 Task: Create Card Compliance Assessment in Board Website Security to Workspace Enterprise Risk Management. Create Card Product Certification Review in Board Legal Documentation to Workspace Enterprise Risk Management. Create Card Cloud Migration Planning in Board Public Relations Crisis Communication Planning and Preparation to Workspace Enterprise Risk Management
Action: Mouse moved to (61, 395)
Screenshot: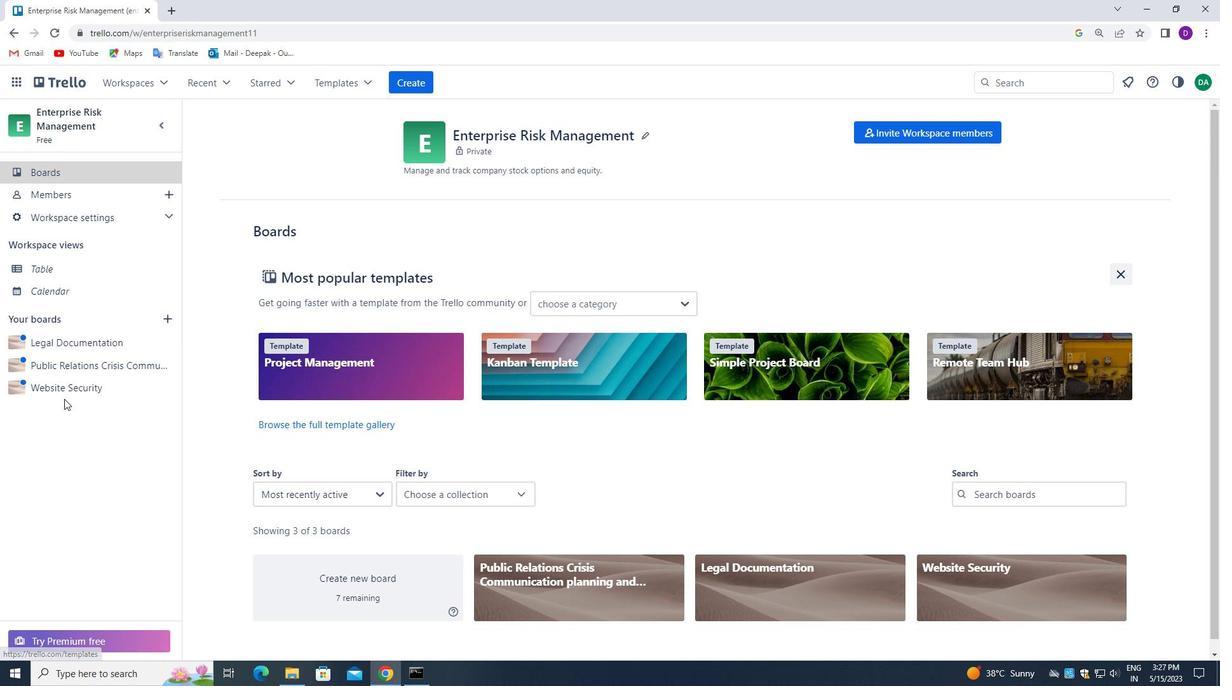 
Action: Mouse pressed left at (61, 395)
Screenshot: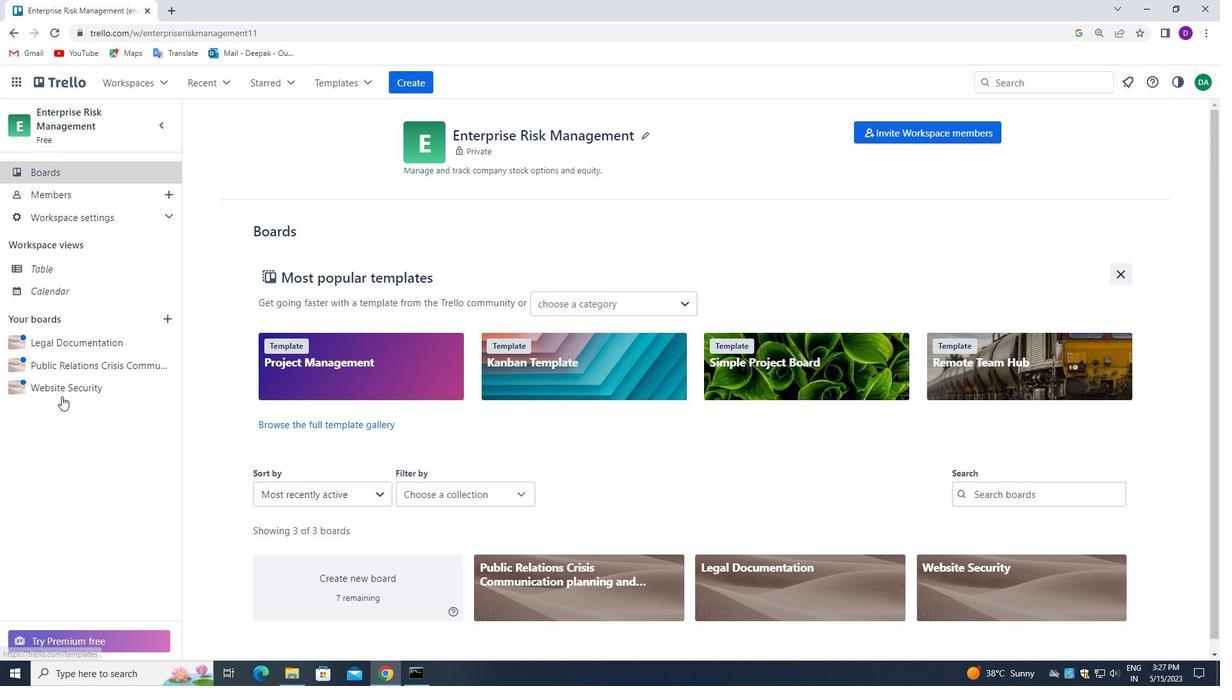 
Action: Mouse moved to (639, 194)
Screenshot: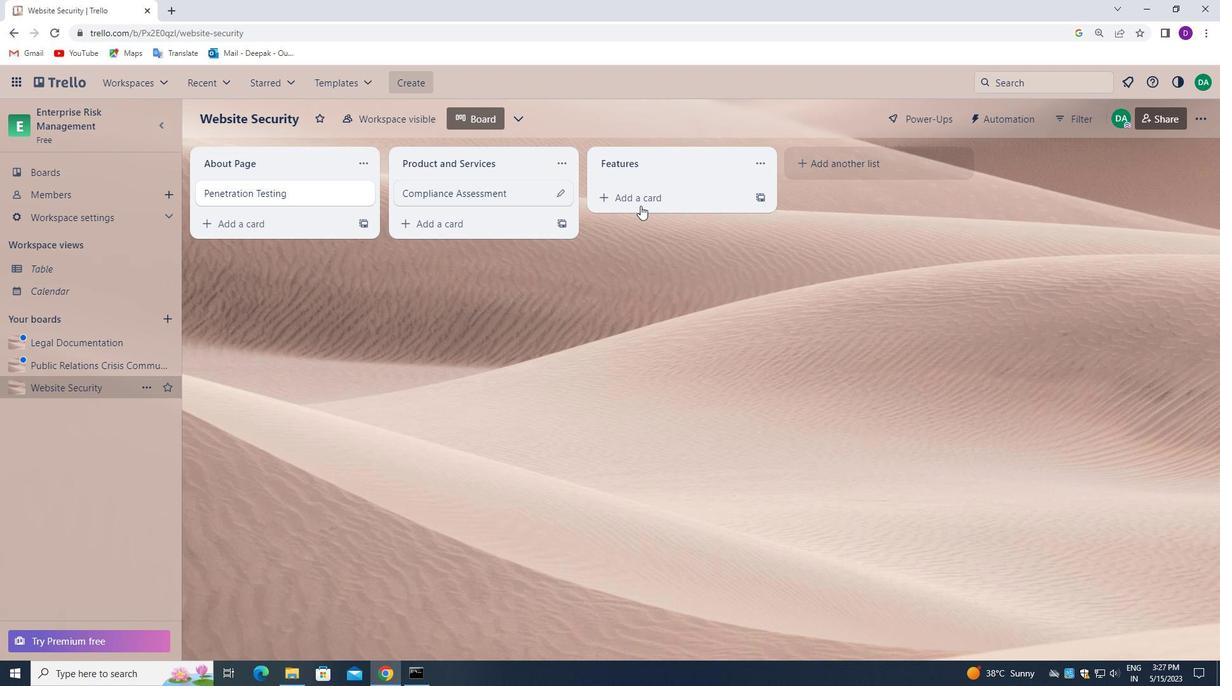 
Action: Mouse pressed left at (639, 194)
Screenshot: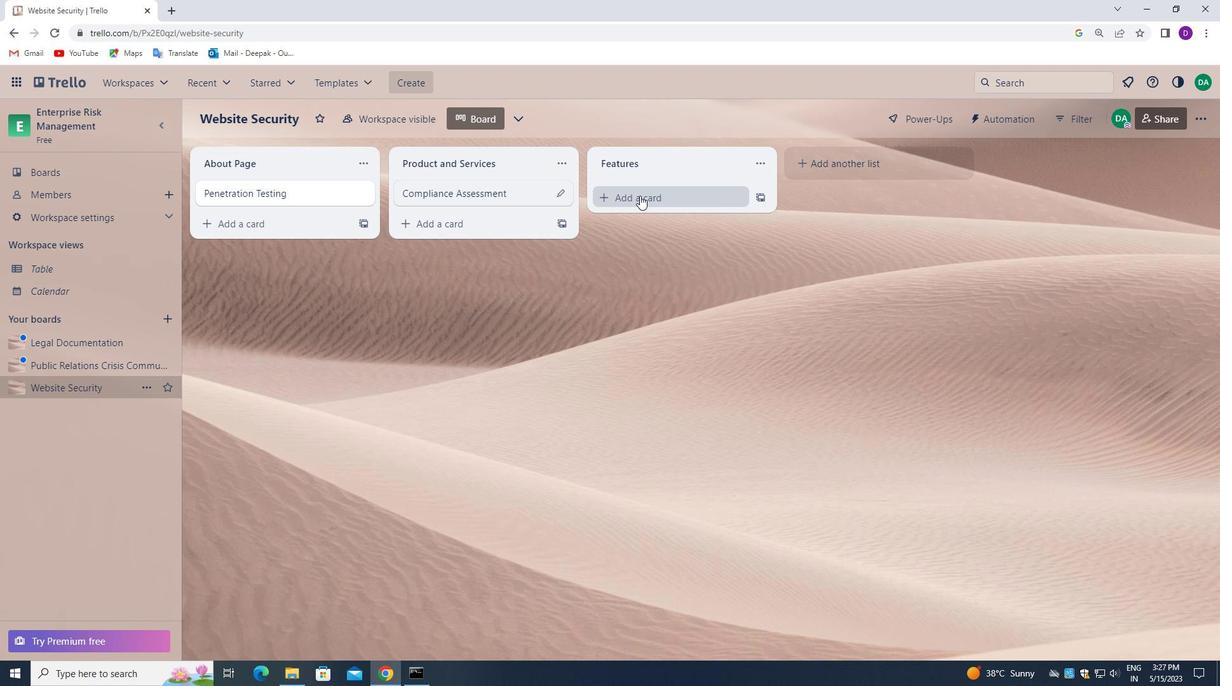 
Action: Mouse moved to (637, 198)
Screenshot: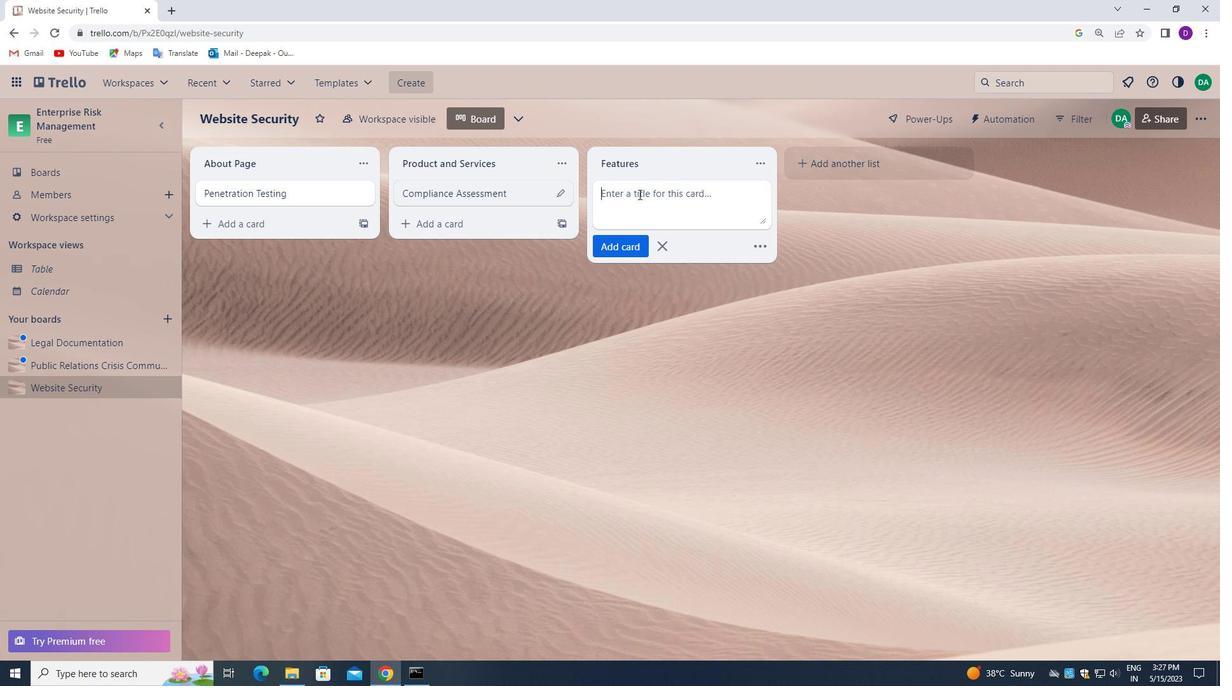 
Action: Mouse pressed left at (637, 198)
Screenshot: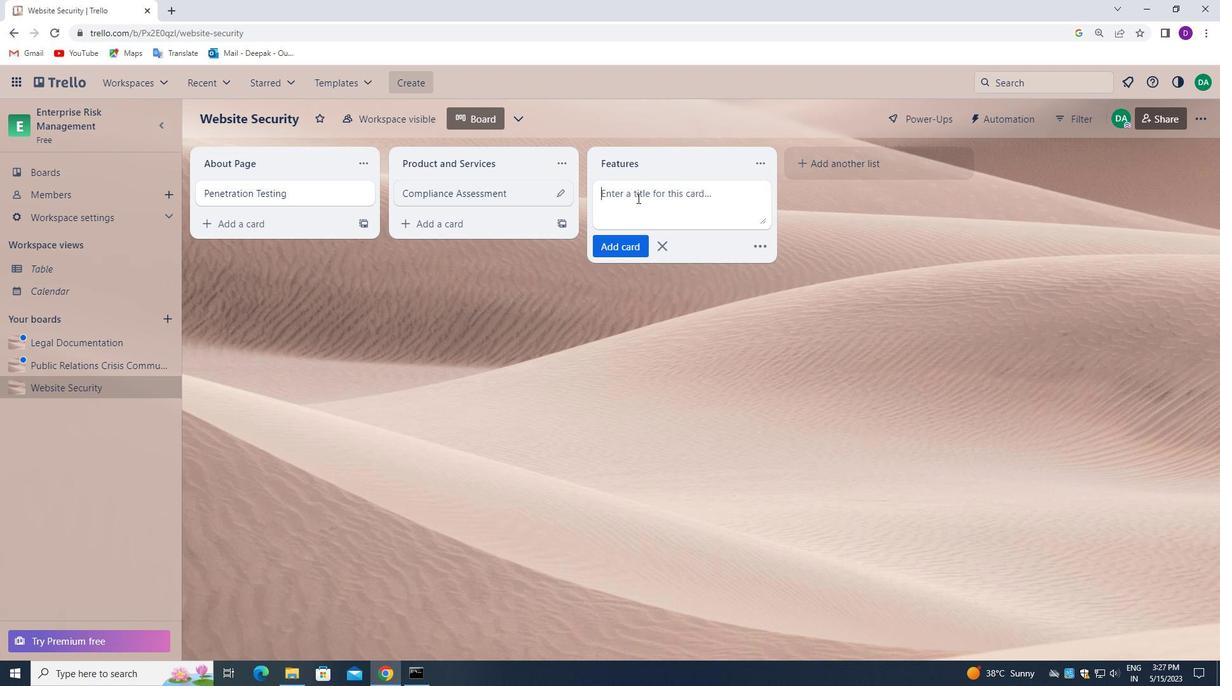 
Action: Mouse moved to (386, 385)
Screenshot: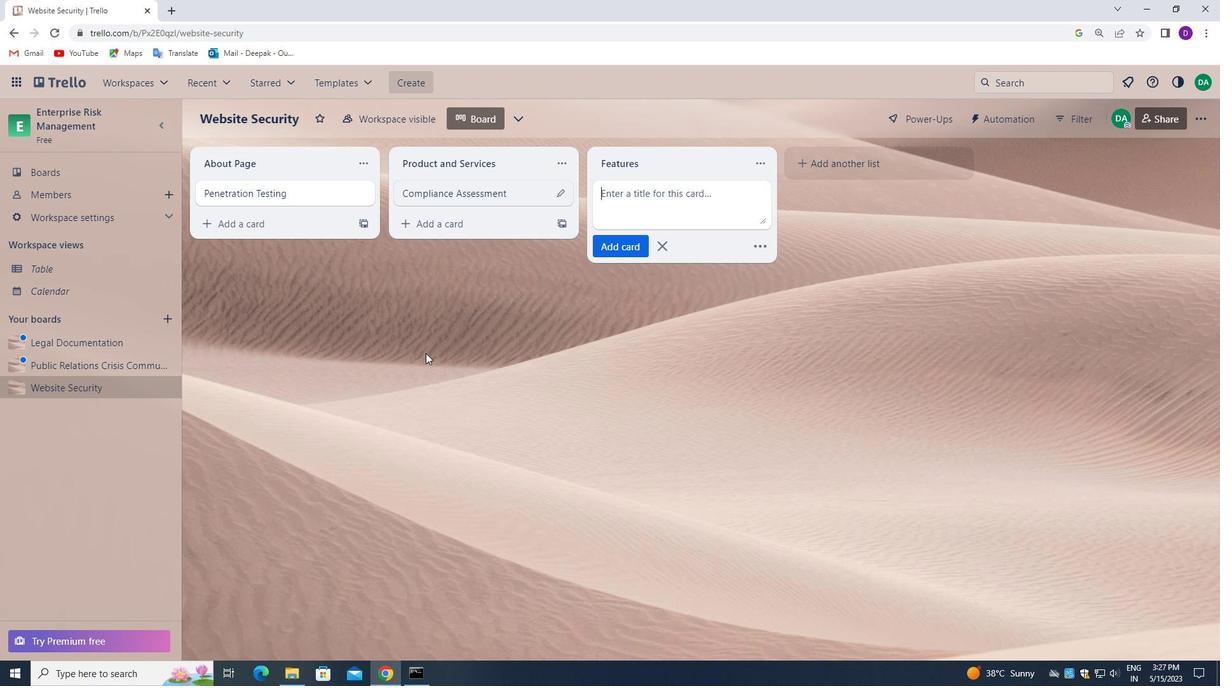 
Action: Key pressed <Key.shift_r>Compliance<Key.space><Key.shift_r>Assessment<Key.space><Key.enter>
Screenshot: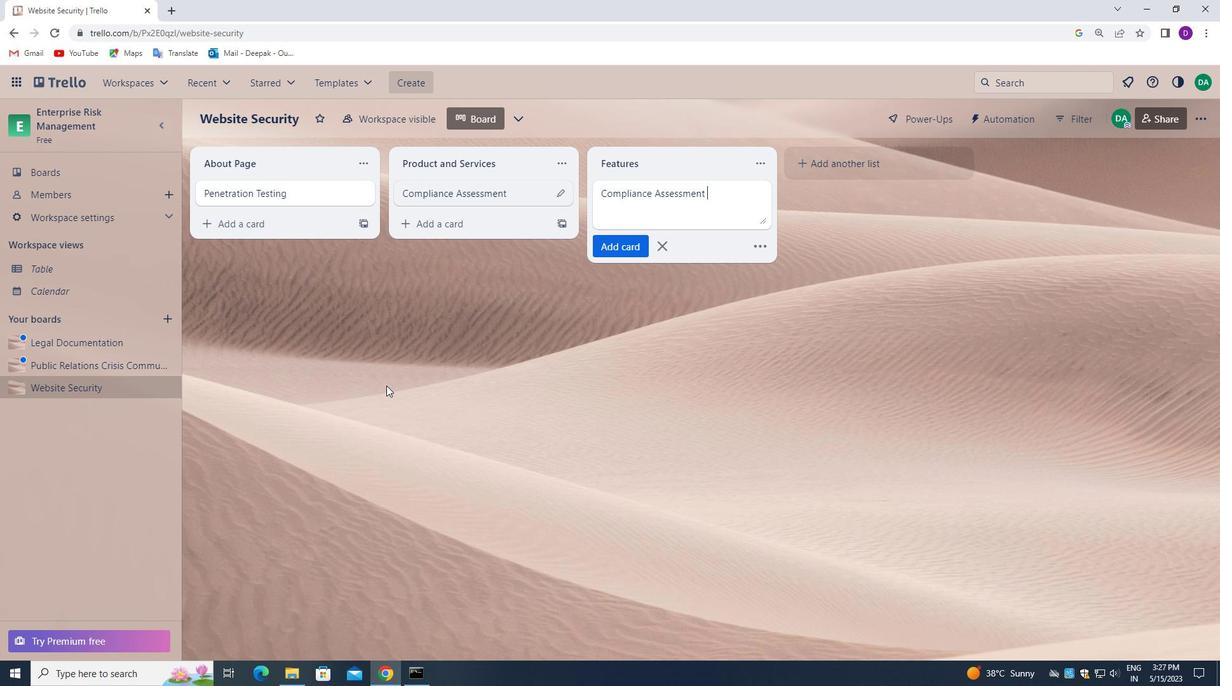 
Action: Mouse moved to (89, 349)
Screenshot: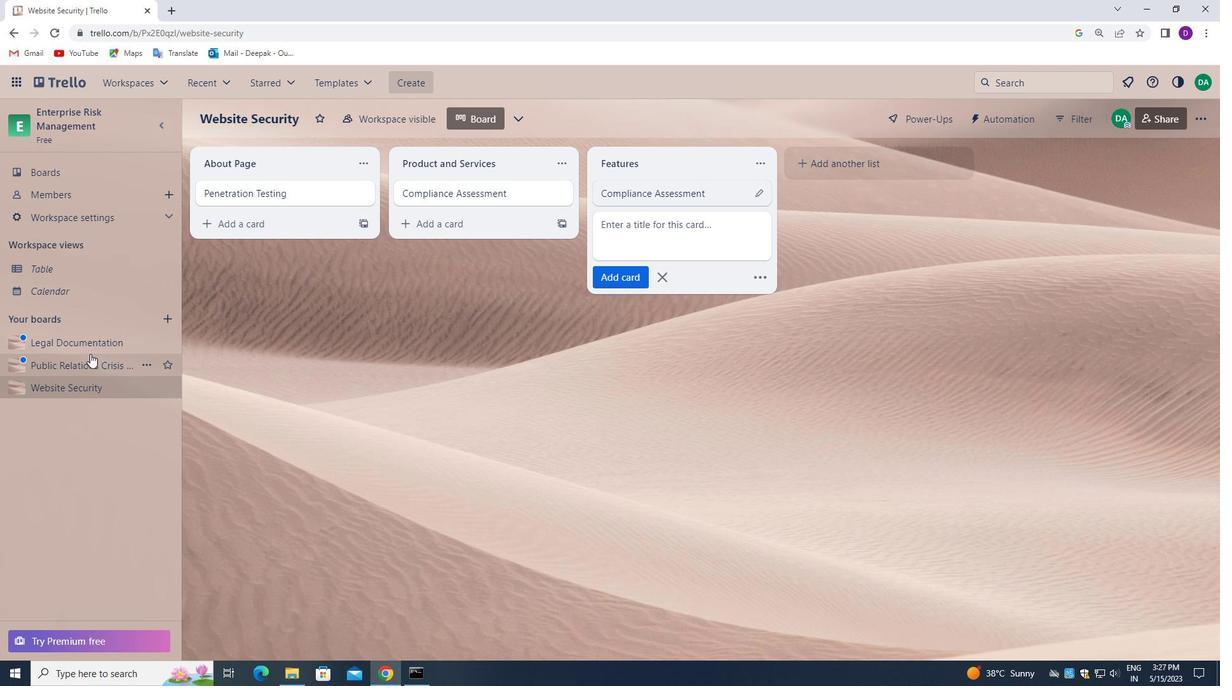 
Action: Mouse pressed left at (89, 349)
Screenshot: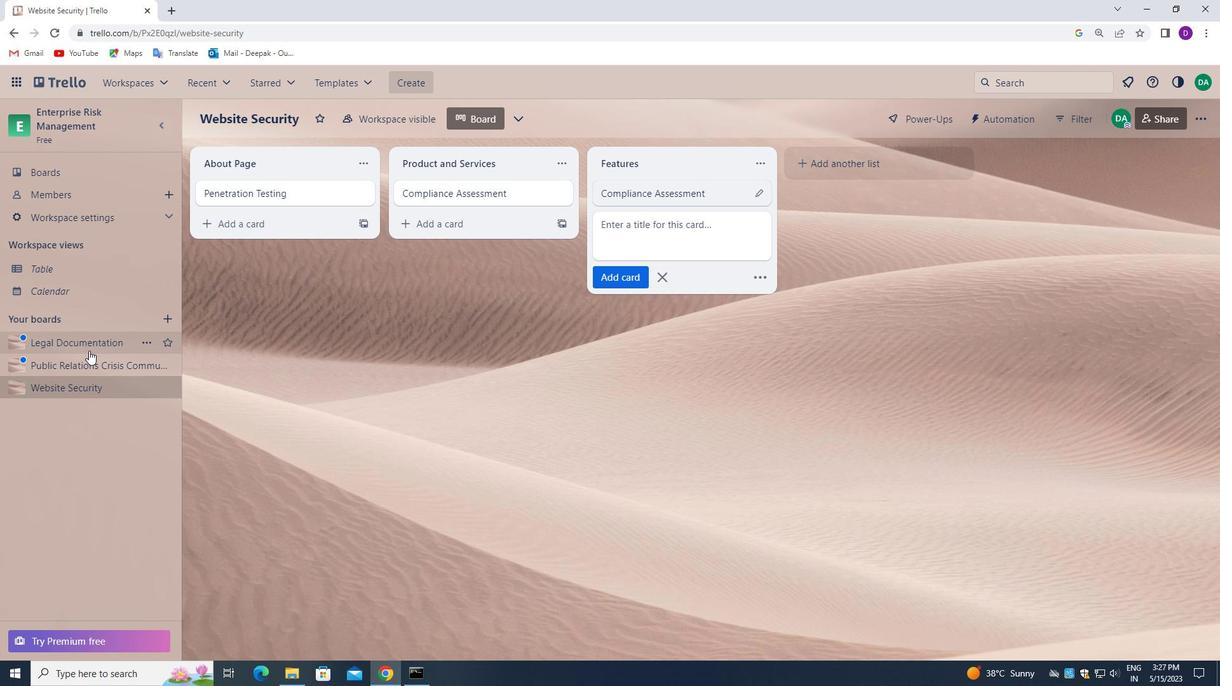 
Action: Mouse moved to (636, 193)
Screenshot: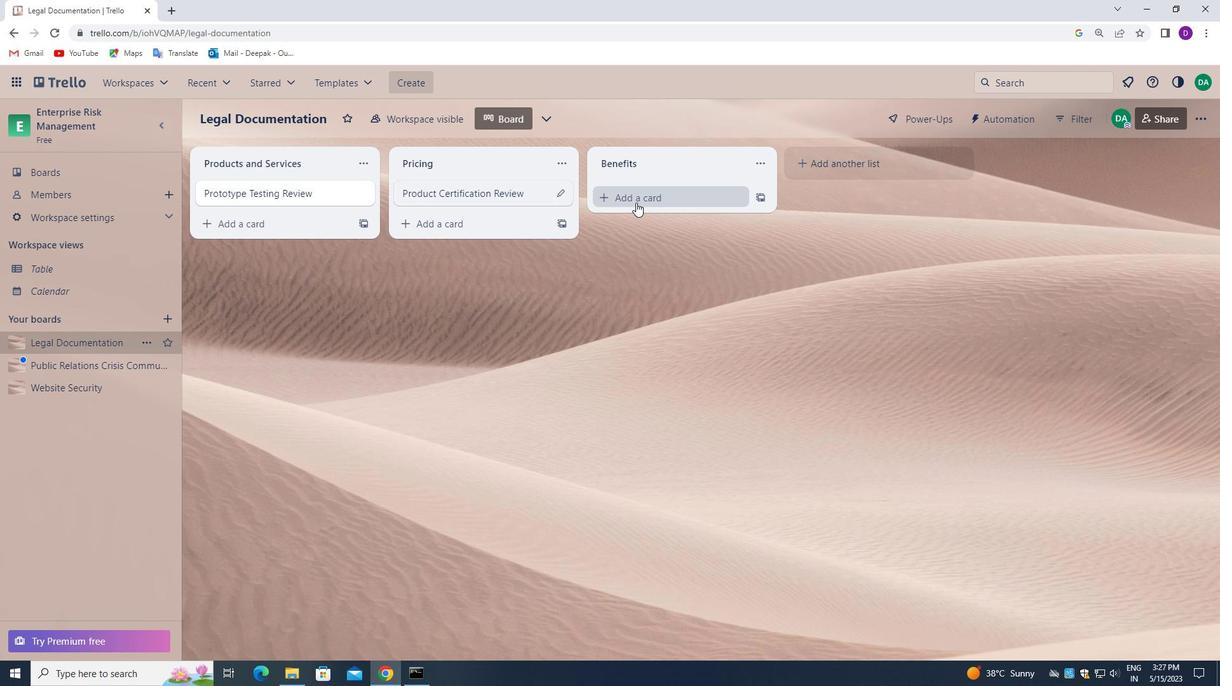 
Action: Mouse pressed left at (636, 193)
Screenshot: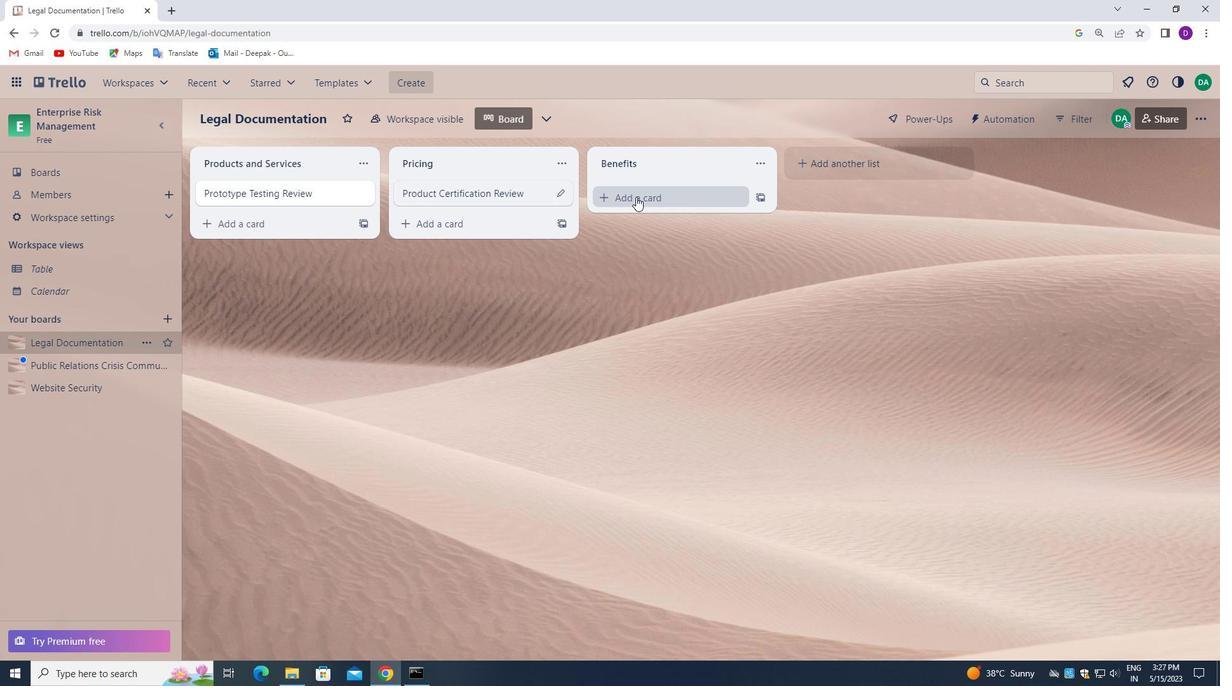
Action: Mouse pressed left at (636, 193)
Screenshot: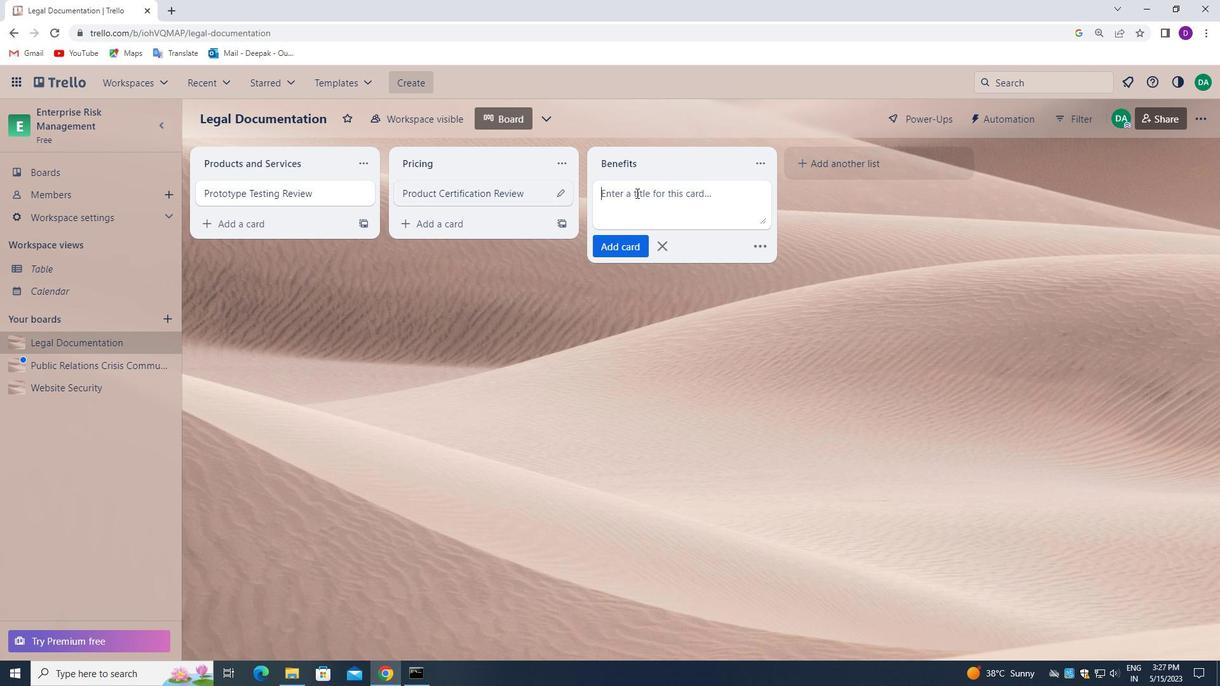 
Action: Mouse moved to (382, 474)
Screenshot: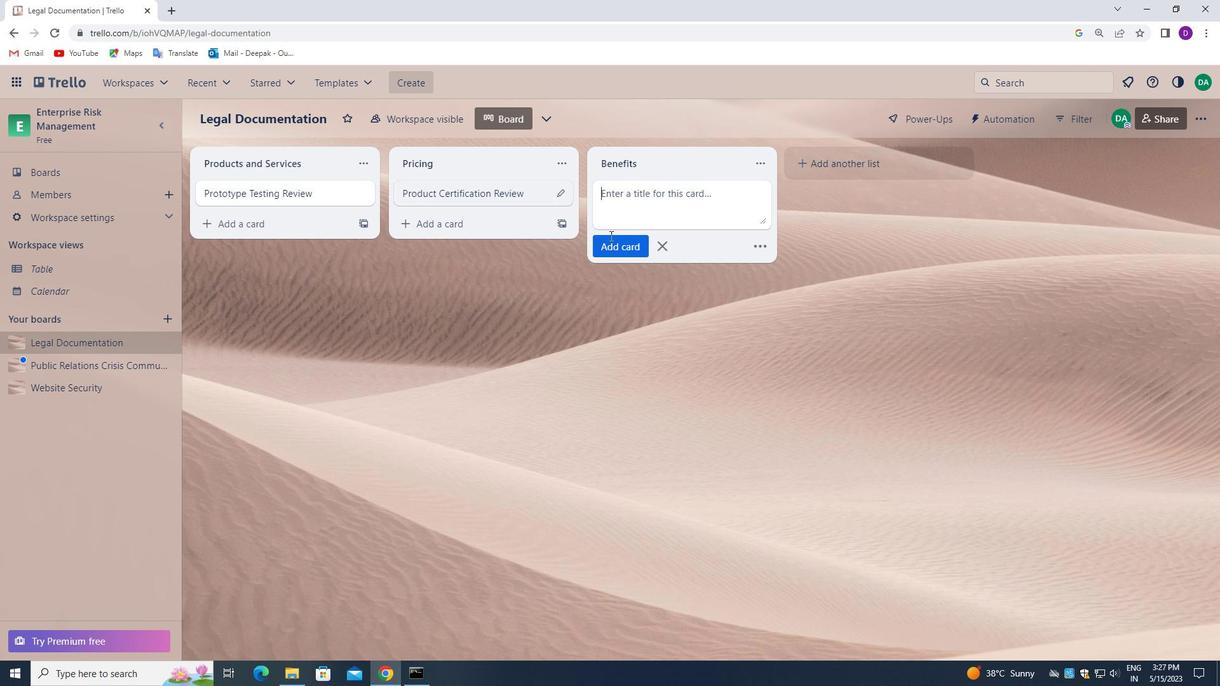
Action: Key pressed <Key.shift>PRODUCT<Key.space><Key.shift_r>CET<Key.backspace>RTIFICATION<Key.space><Key.shift_r>REVIEW<Key.enter>
Screenshot: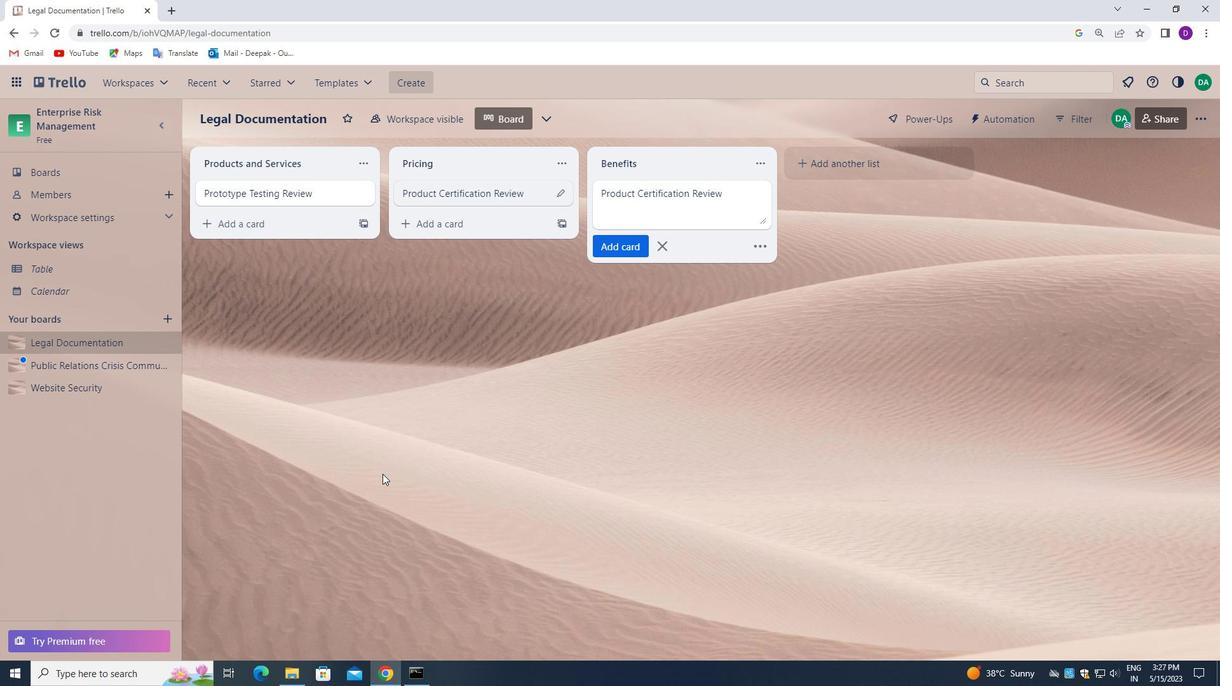 
Action: Mouse moved to (120, 366)
Screenshot: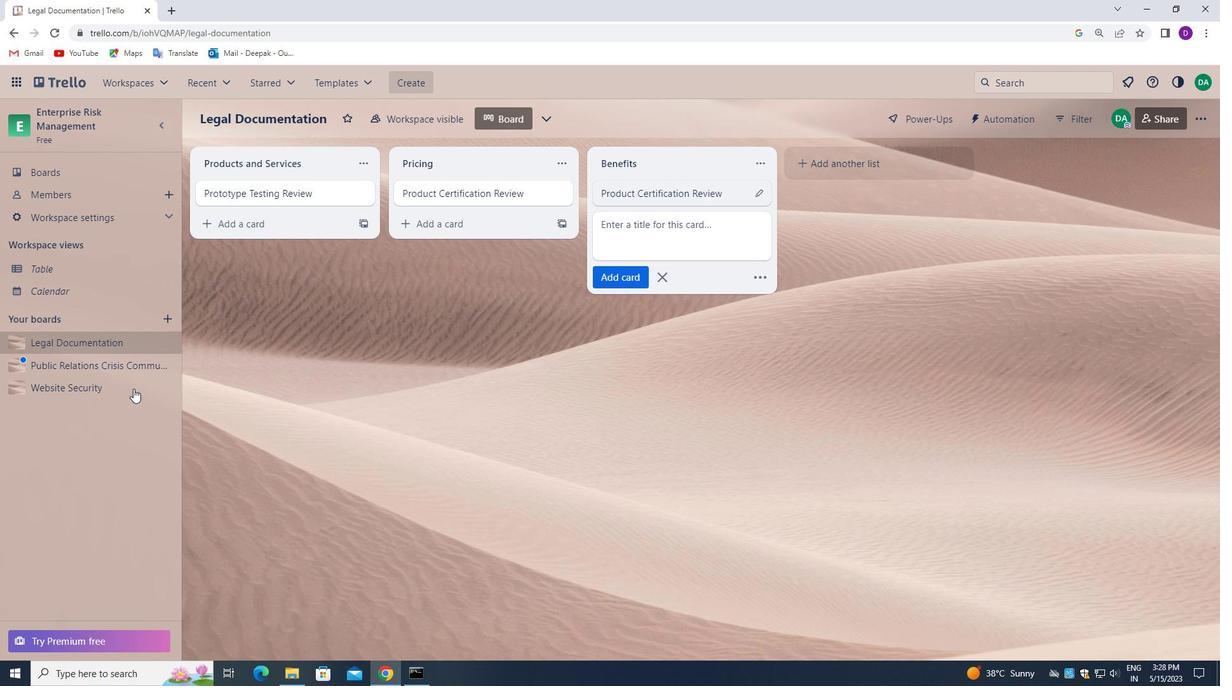 
Action: Mouse pressed left at (120, 366)
Screenshot: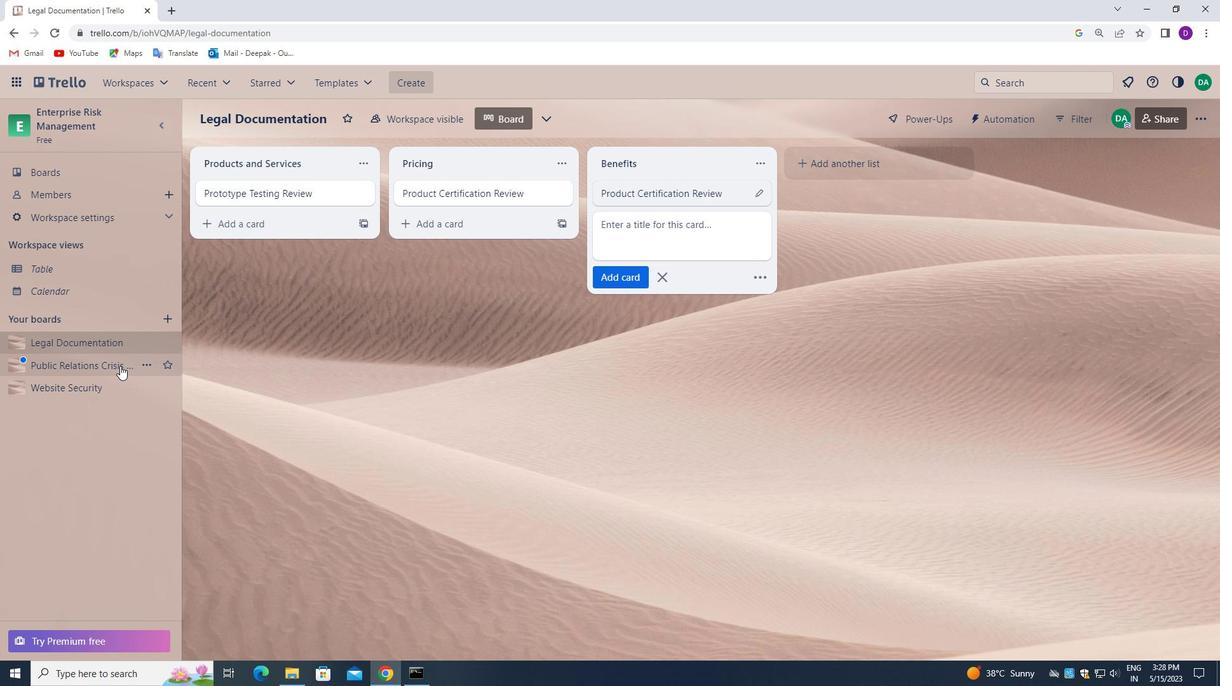 
Action: Mouse moved to (629, 197)
Screenshot: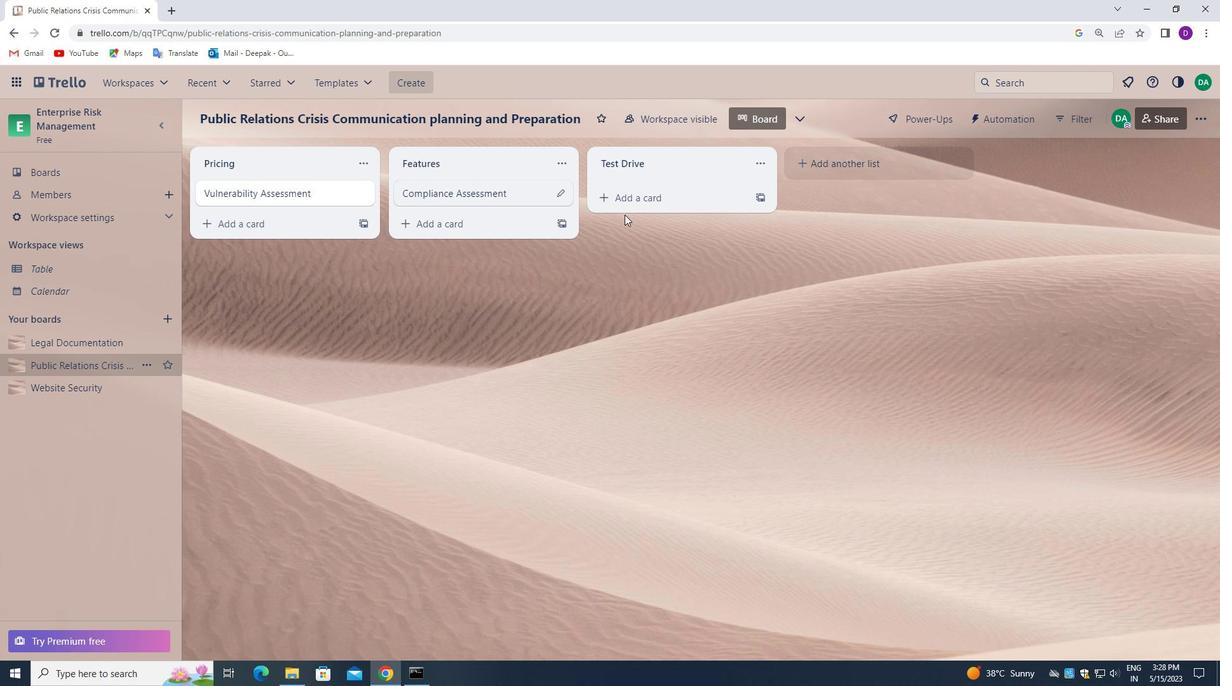
Action: Mouse pressed left at (629, 197)
Screenshot: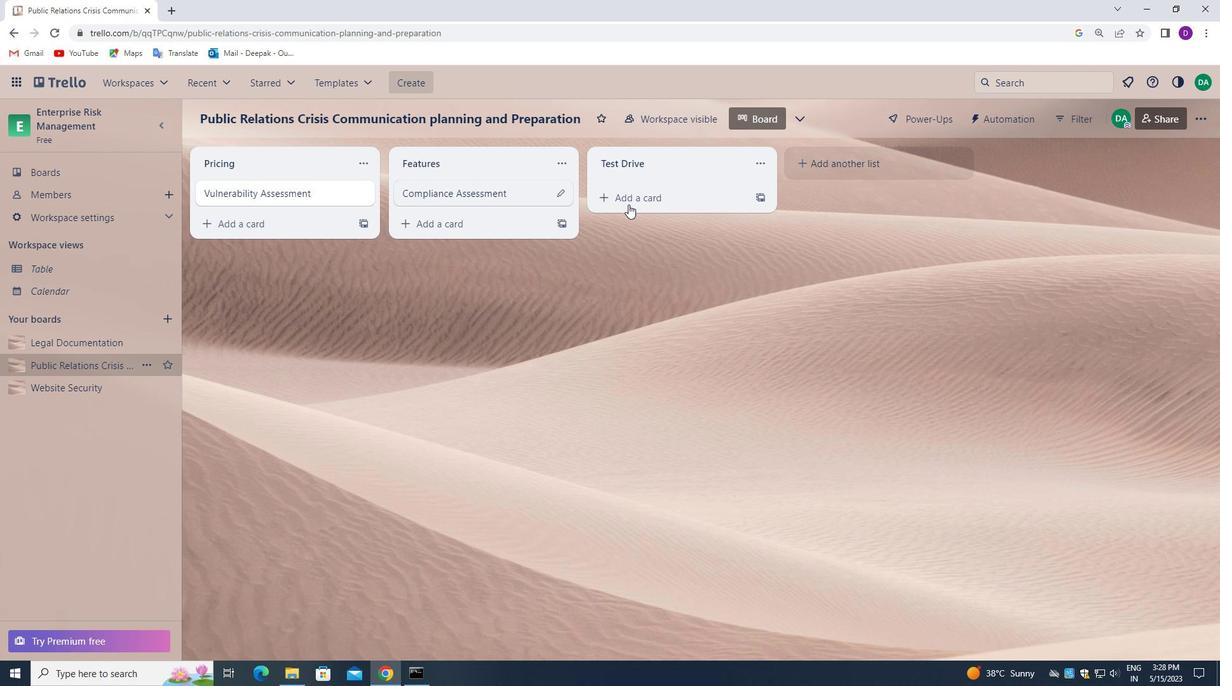 
Action: Mouse pressed left at (629, 197)
Screenshot: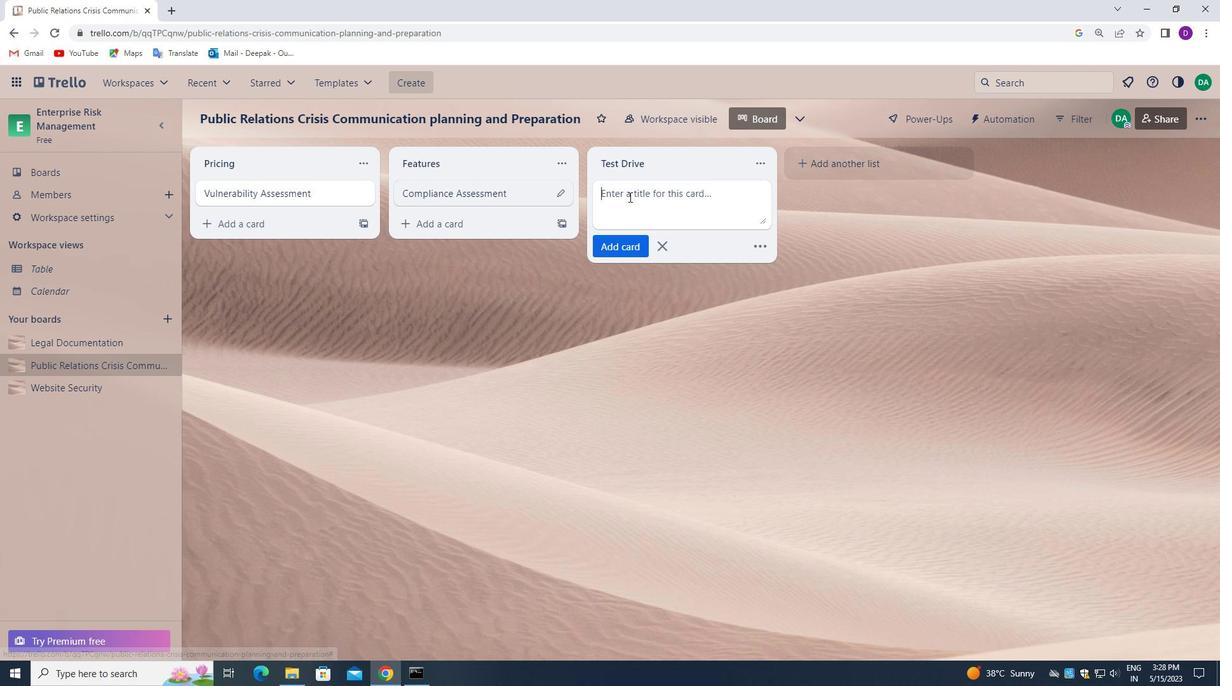 
Action: Mouse moved to (504, 513)
Screenshot: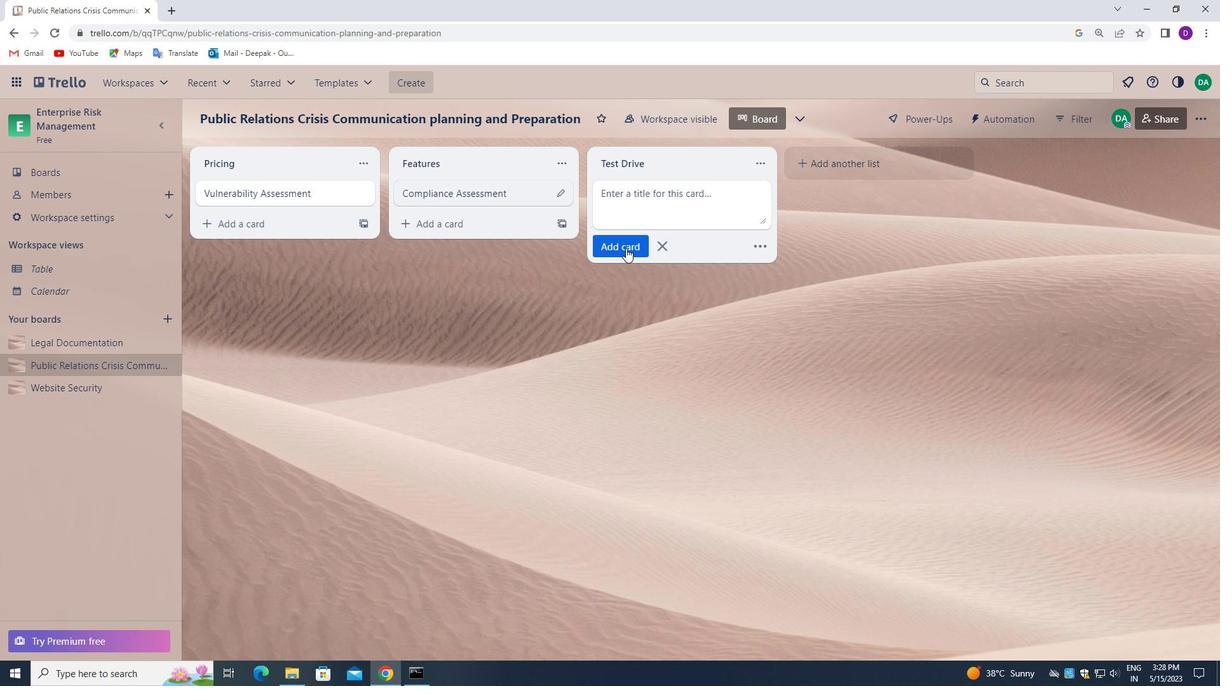 
Action: Key pressed <Key.shift_r>CLOUD<Key.space><Key.shift>MIF<Key.backspace>GRATION
Screenshot: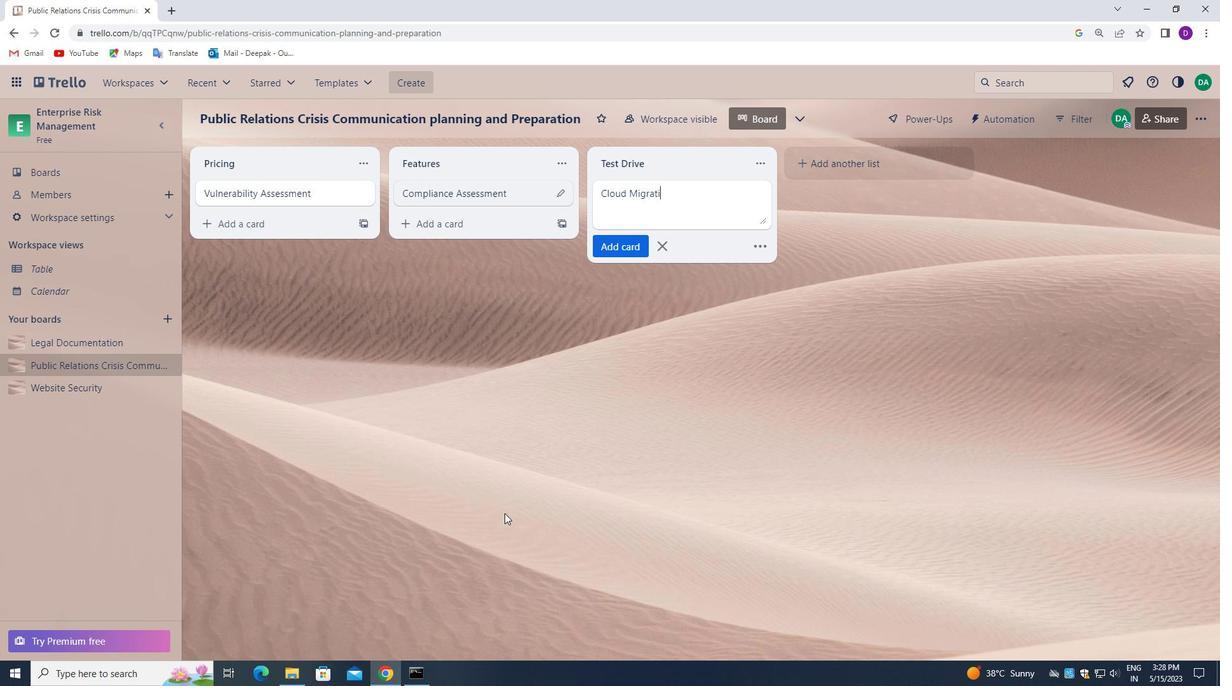 
Action: Mouse moved to (625, 254)
Screenshot: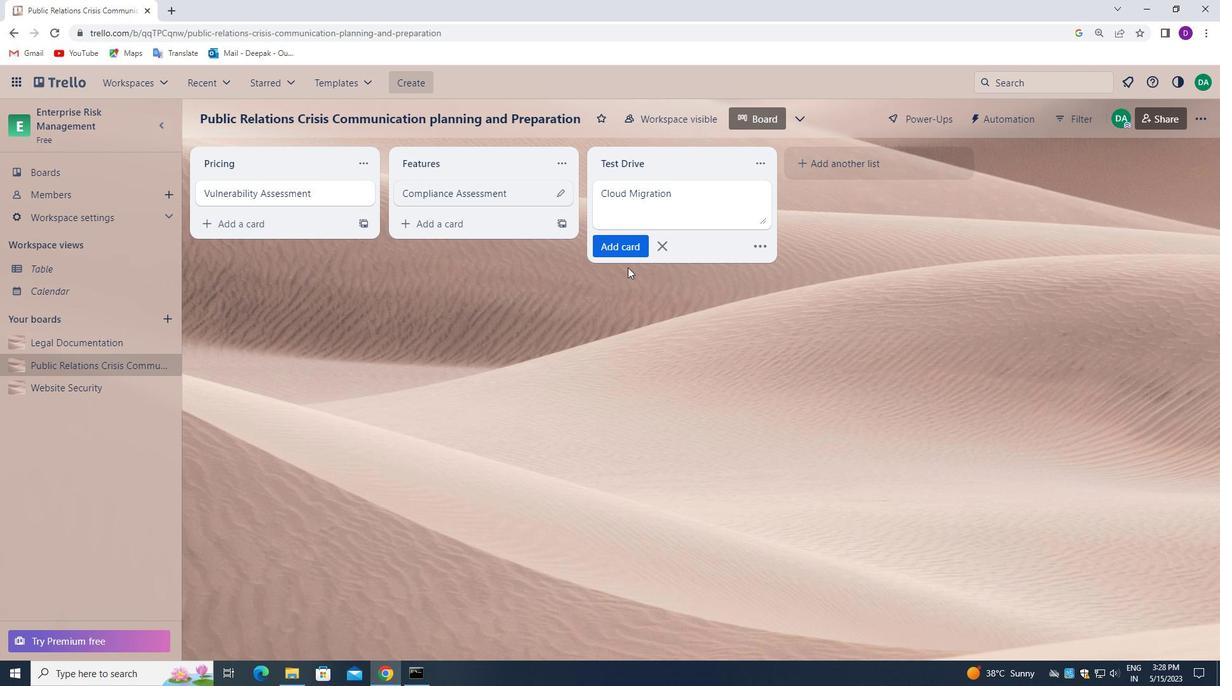 
Action: Mouse pressed left at (625, 254)
Screenshot: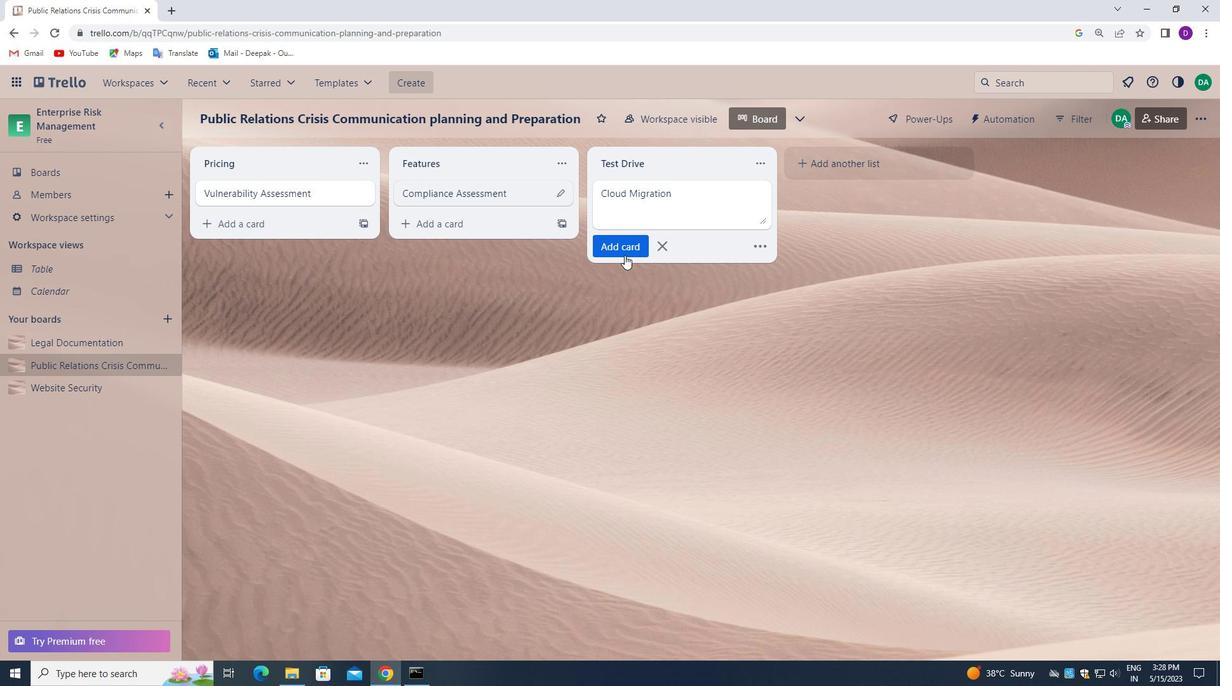 
Action: Mouse moved to (533, 261)
Screenshot: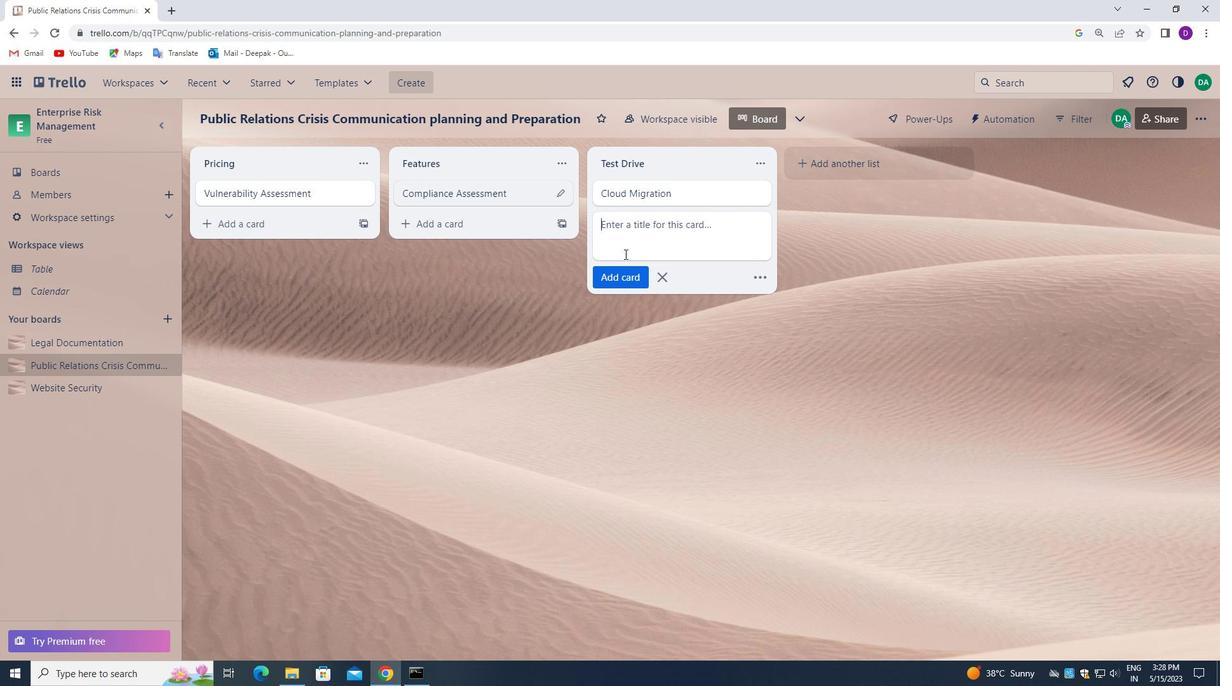 
Action: Mouse pressed left at (533, 261)
Screenshot: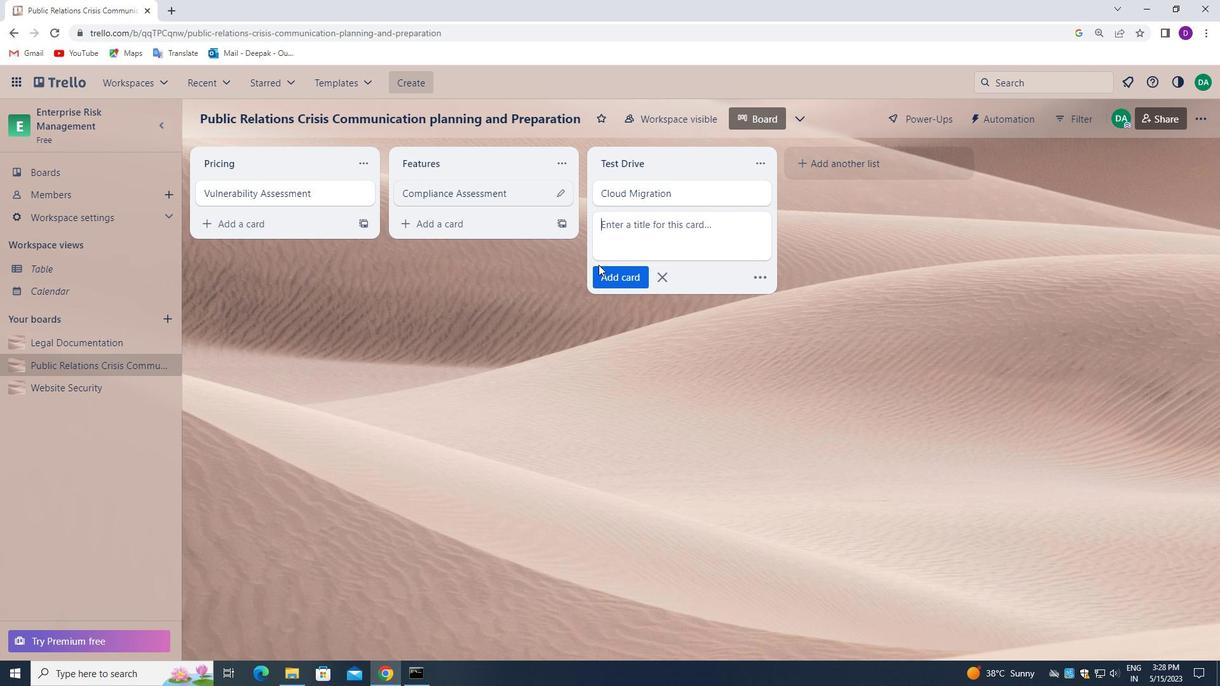 
Action: Mouse moved to (621, 319)
Screenshot: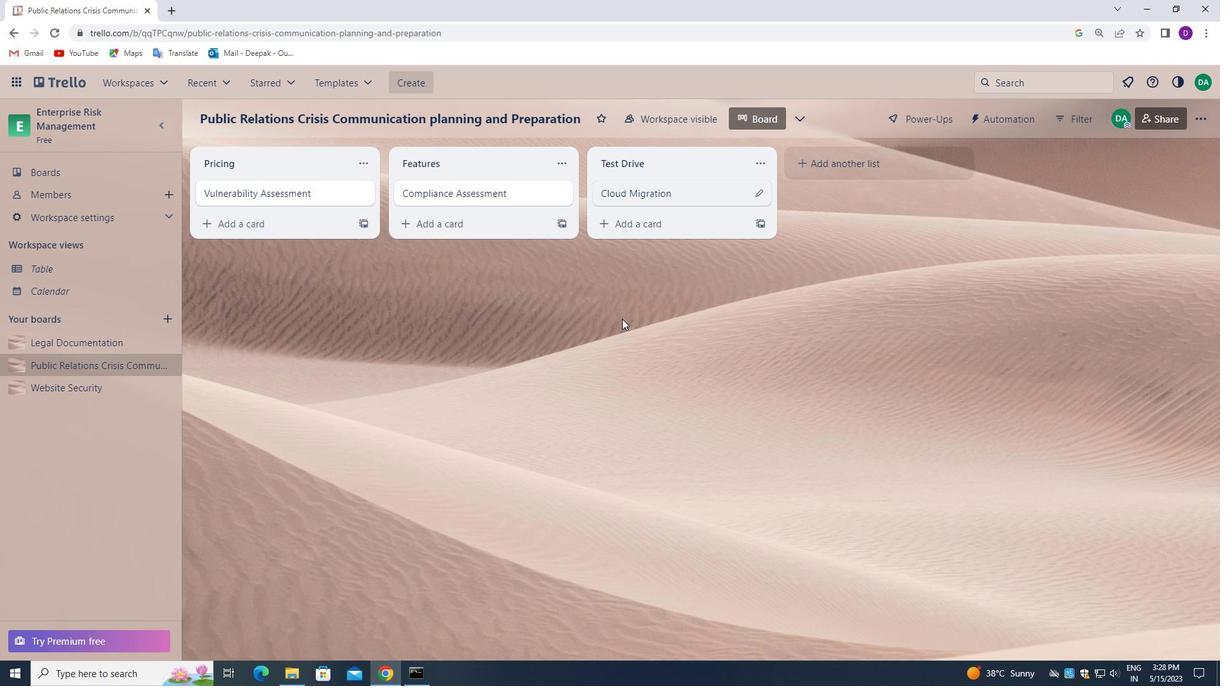 
Action: Mouse scrolled (621, 318) with delta (0, 0)
Screenshot: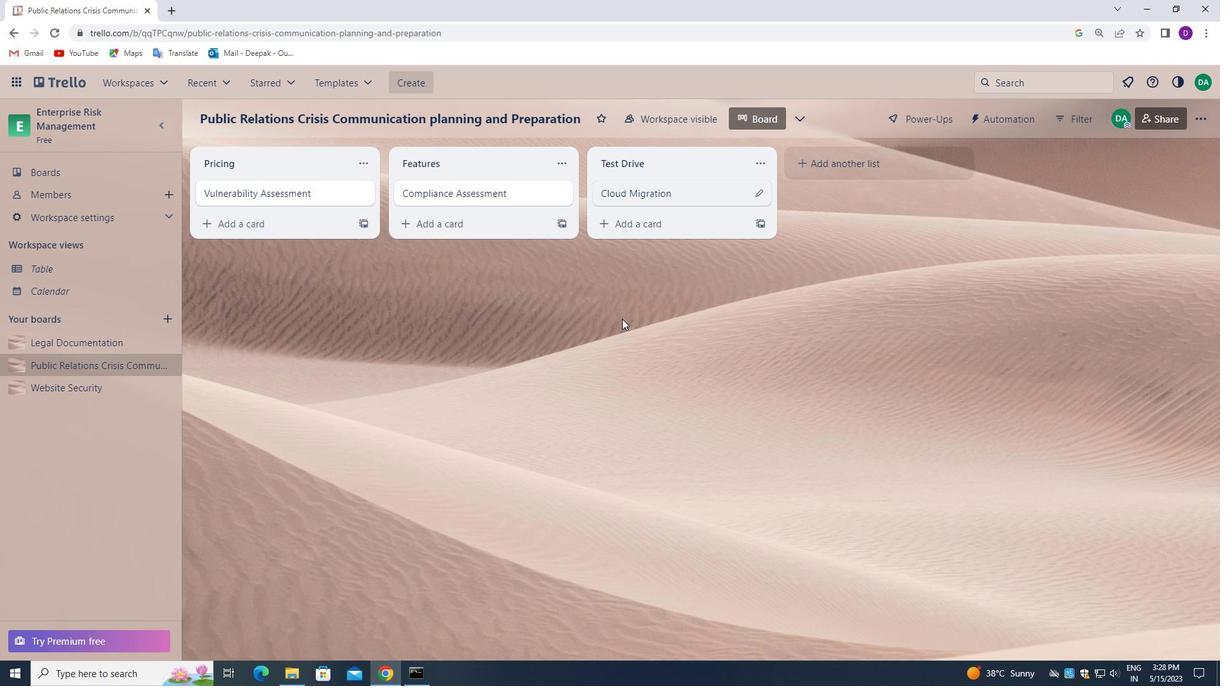 
Action: Mouse moved to (617, 317)
Screenshot: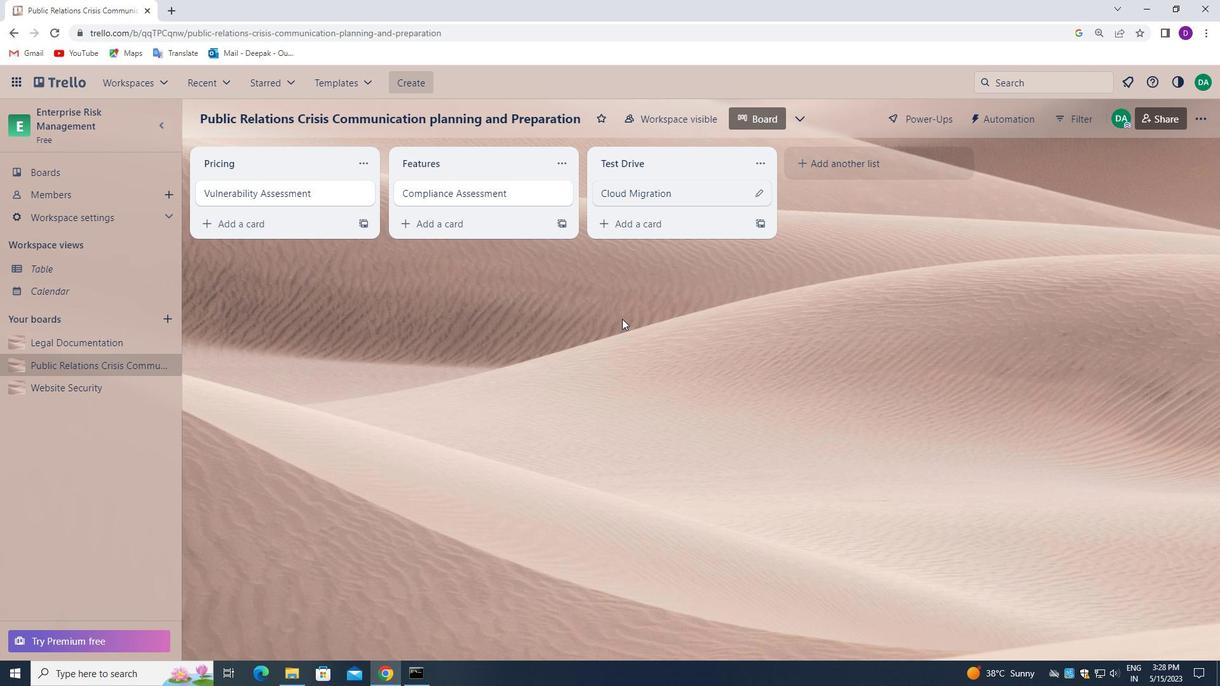 
Action: Mouse scrolled (617, 316) with delta (0, 0)
Screenshot: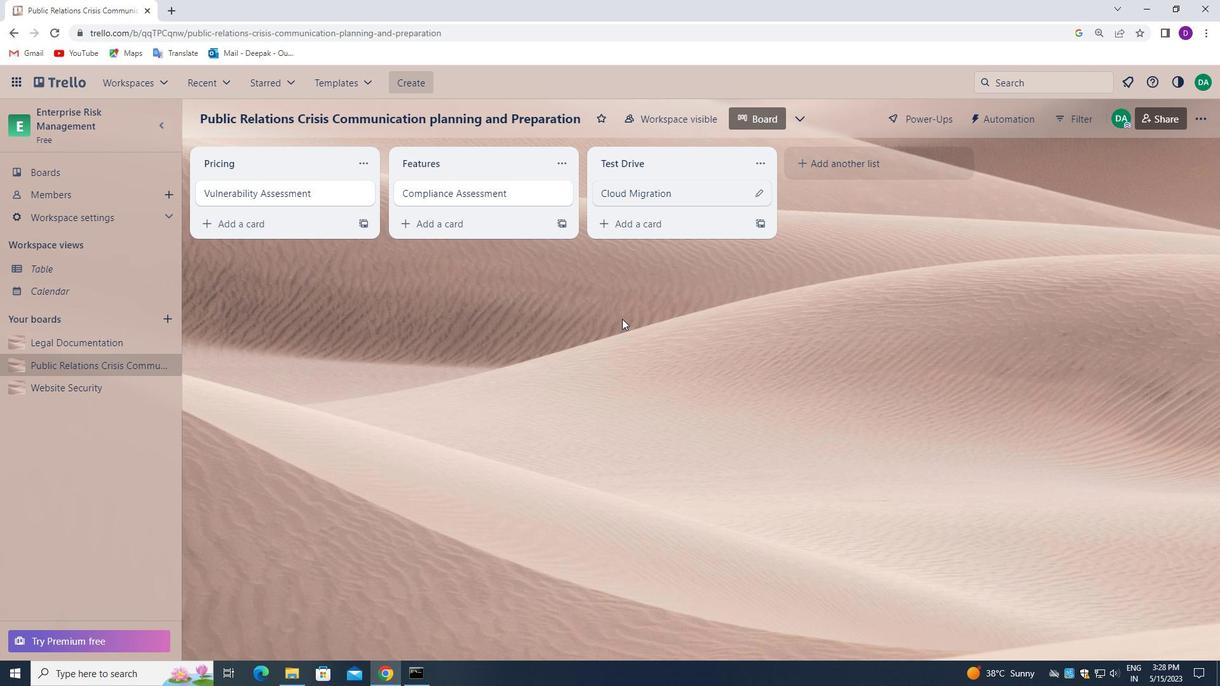 
Action: Mouse moved to (614, 316)
Screenshot: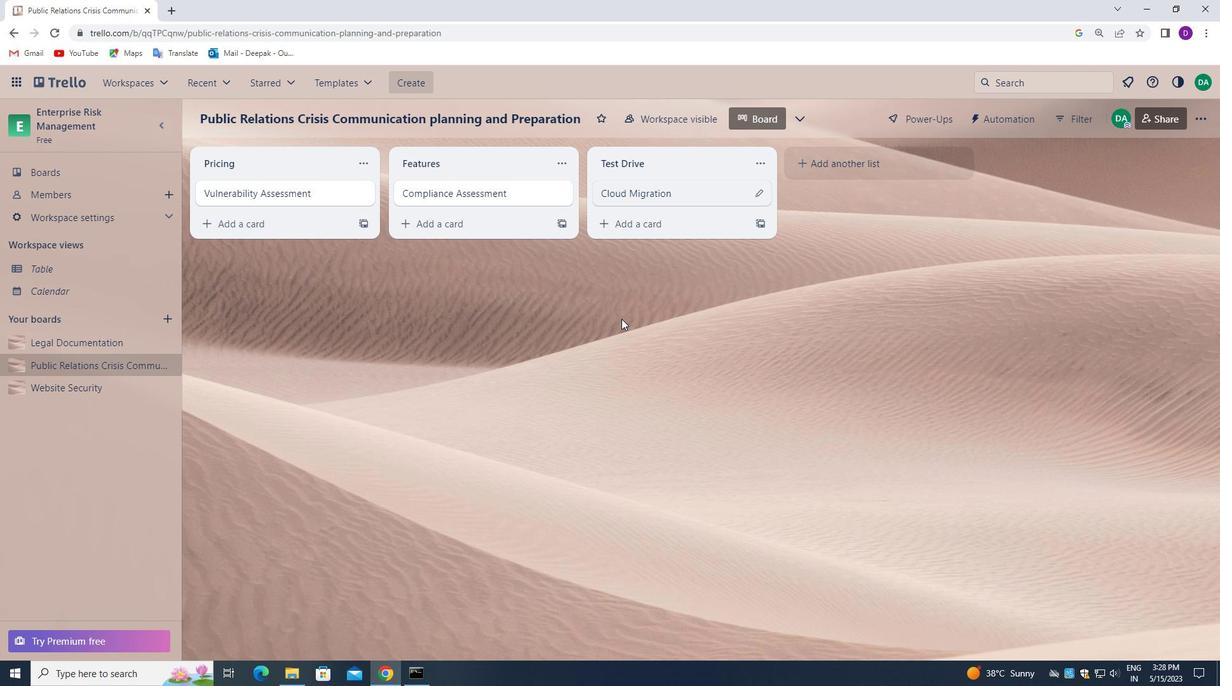 
Action: Mouse scrolled (614, 316) with delta (0, 0)
Screenshot: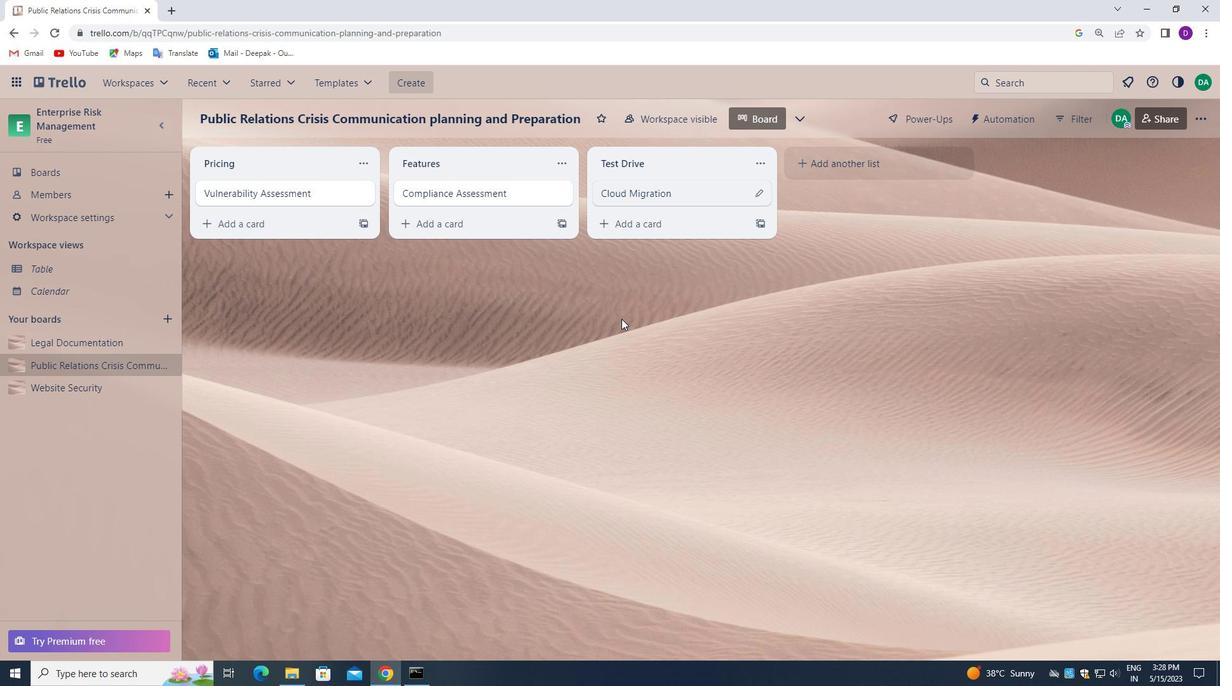 
Action: Mouse scrolled (614, 317) with delta (0, 0)
Screenshot: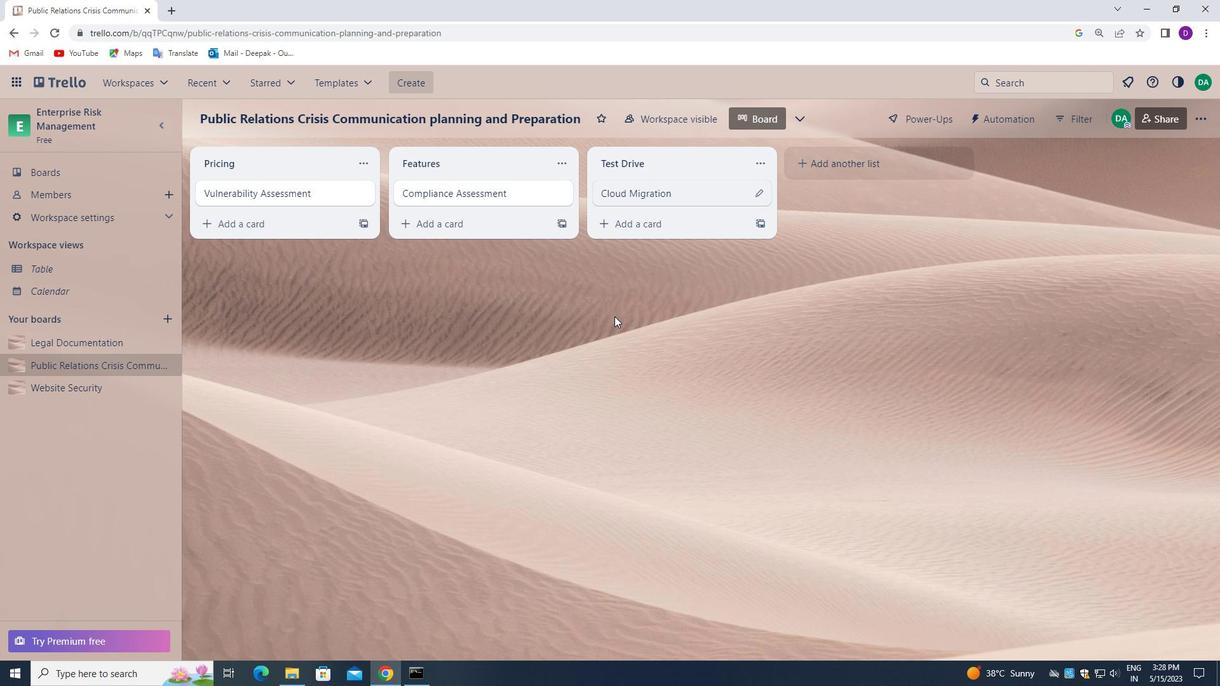 
Action: Mouse scrolled (614, 317) with delta (0, 0)
Screenshot: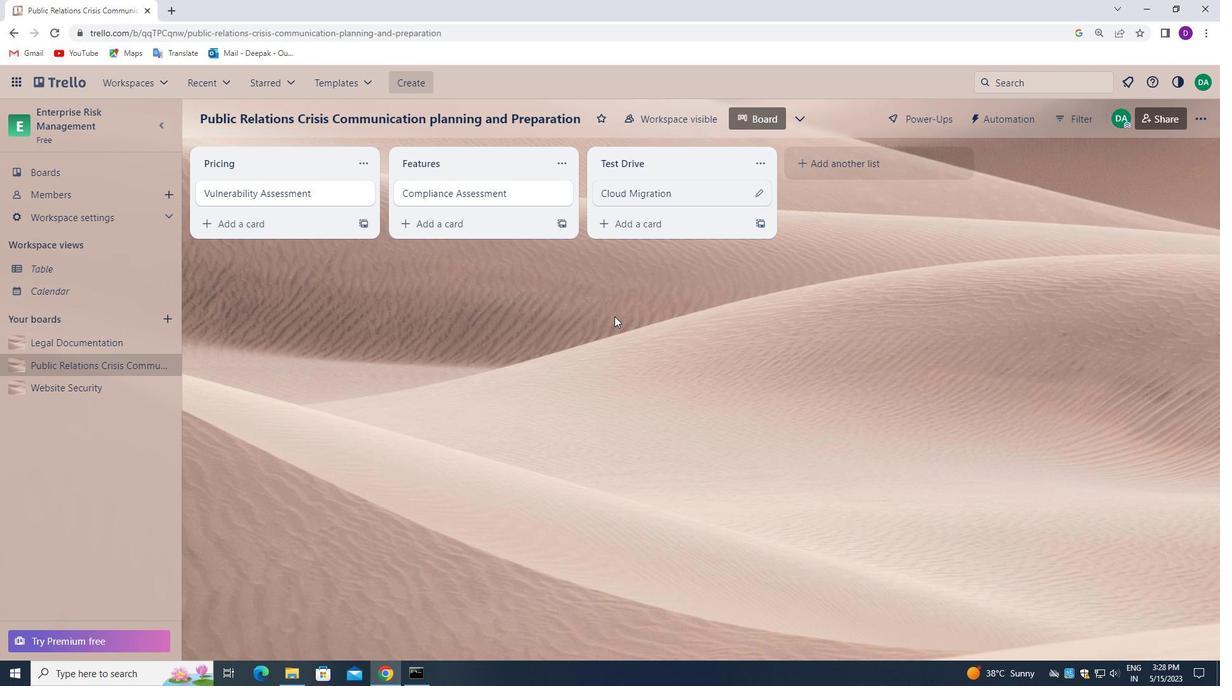 
Action: Mouse scrolled (614, 317) with delta (0, 0)
Screenshot: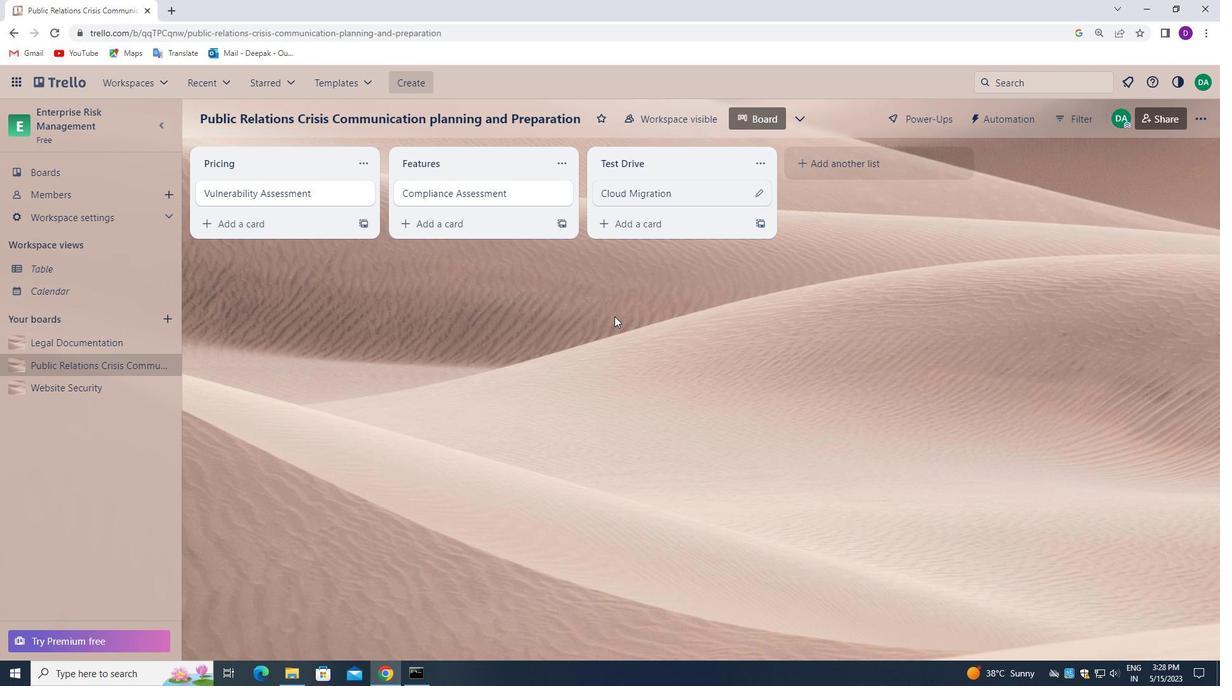 
Action: Mouse scrolled (614, 317) with delta (0, 0)
Screenshot: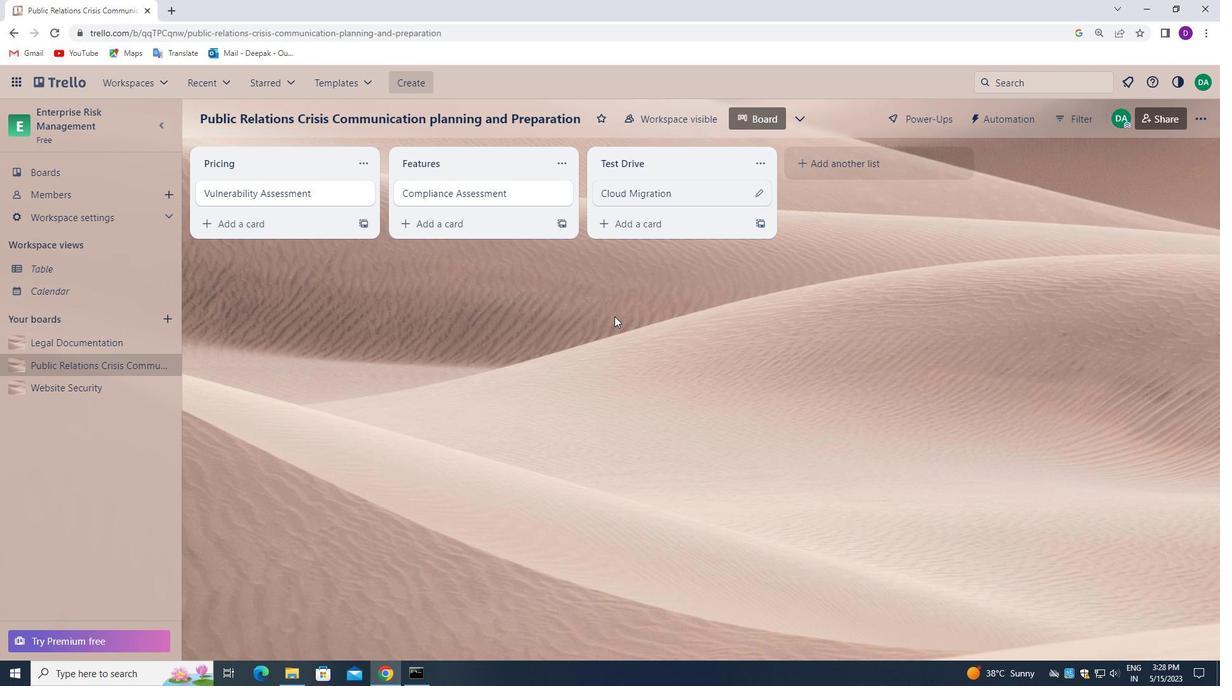 
Action: Mouse moved to (71, 173)
Screenshot: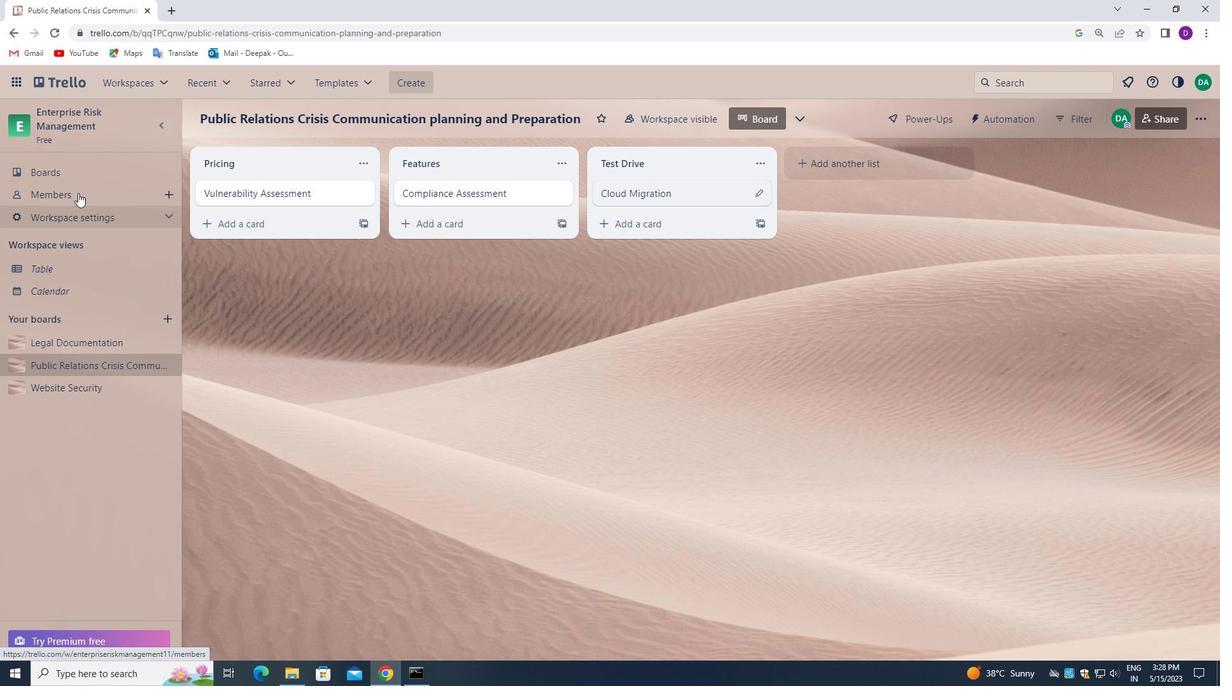 
Action: Mouse pressed left at (71, 173)
Screenshot: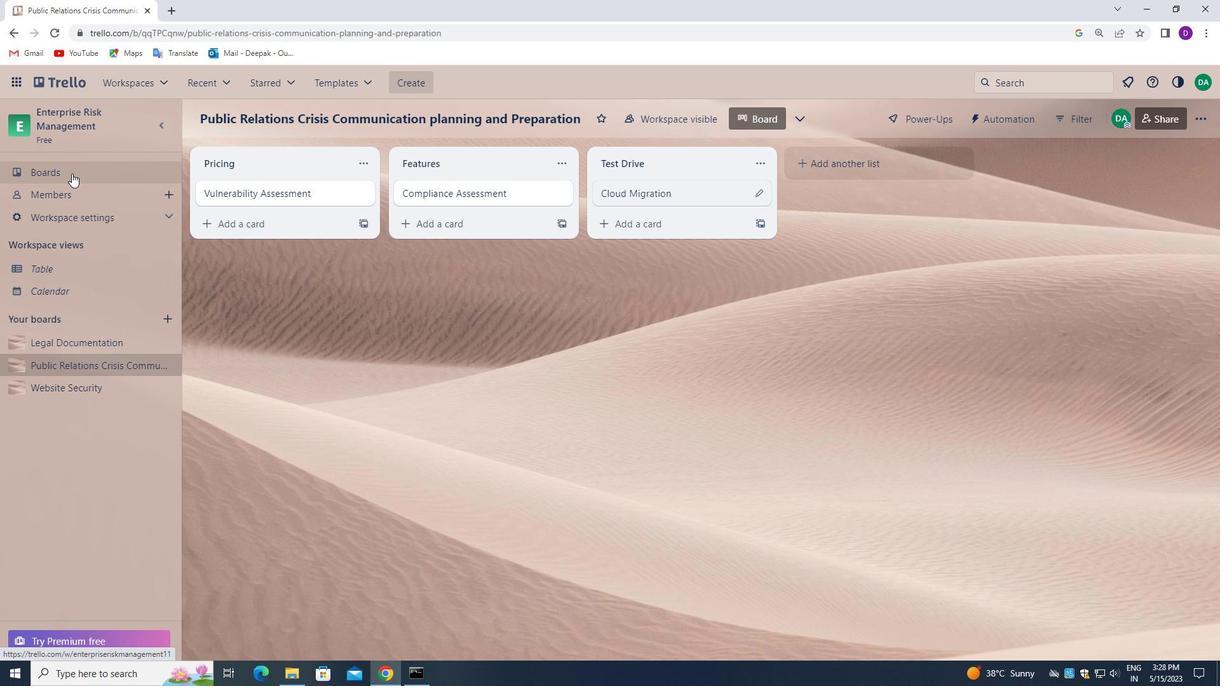 
Action: Mouse moved to (578, 338)
Screenshot: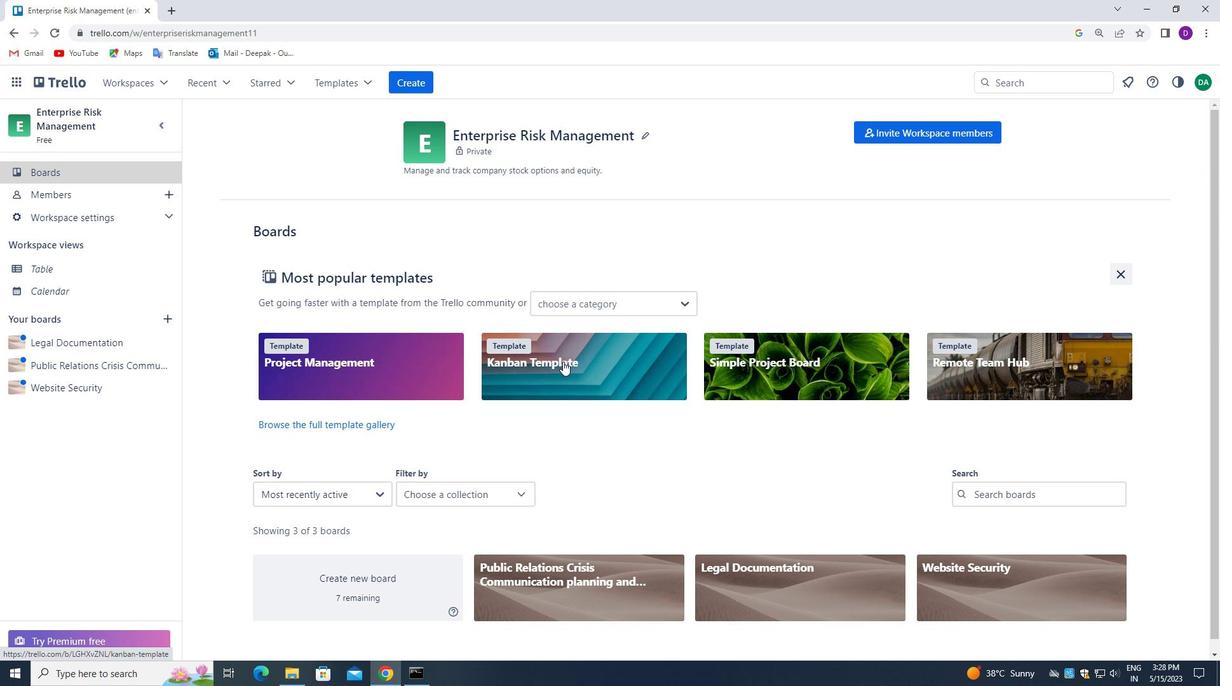 
Action: Mouse scrolled (578, 338) with delta (0, 0)
Screenshot: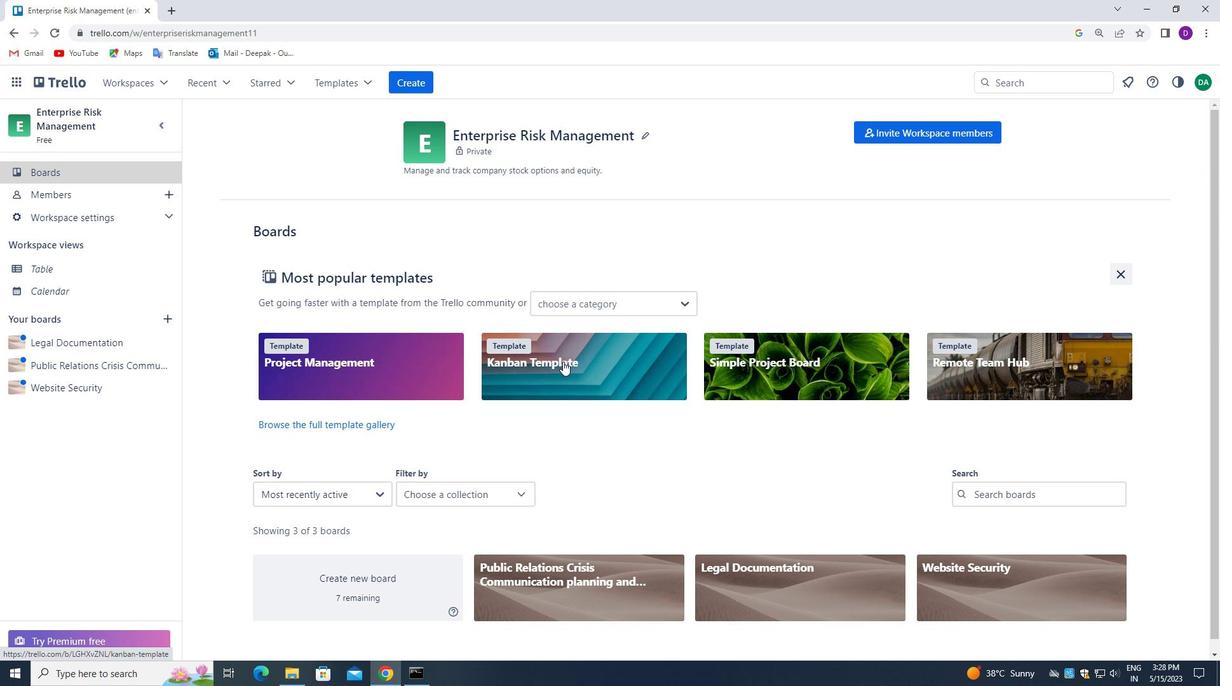 
Action: Mouse moved to (579, 323)
Screenshot: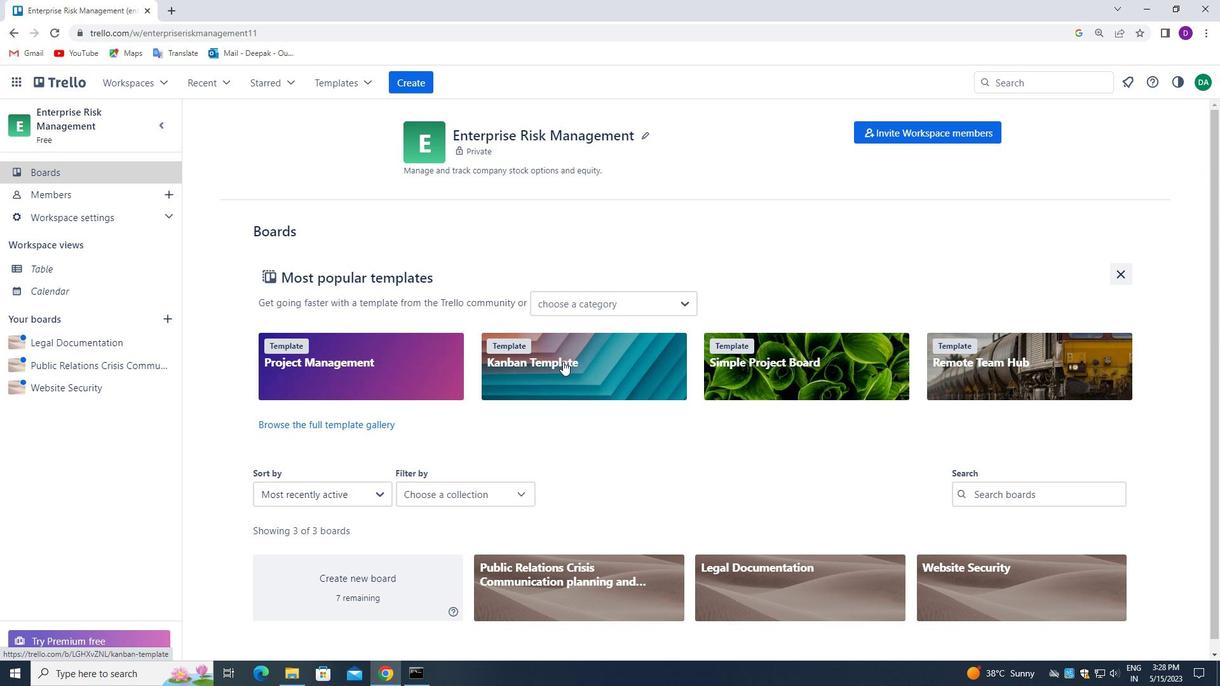 
Action: Mouse scrolled (579, 324) with delta (0, 0)
Screenshot: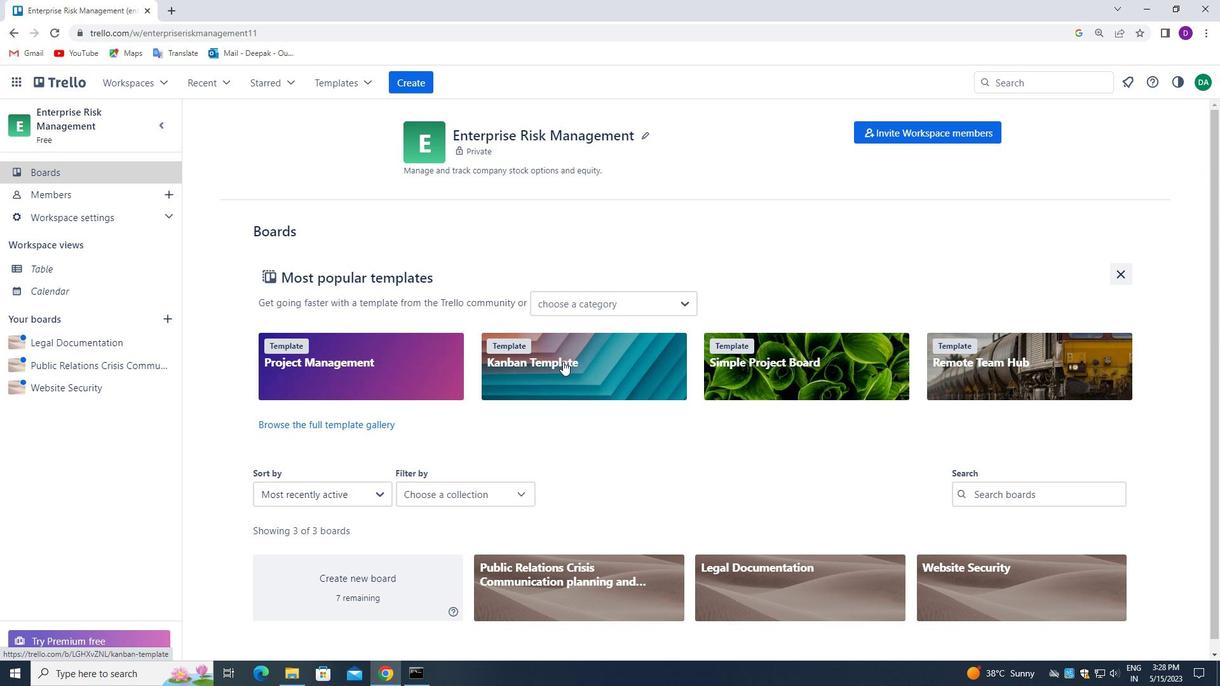 
Action: Mouse moved to (579, 312)
Screenshot: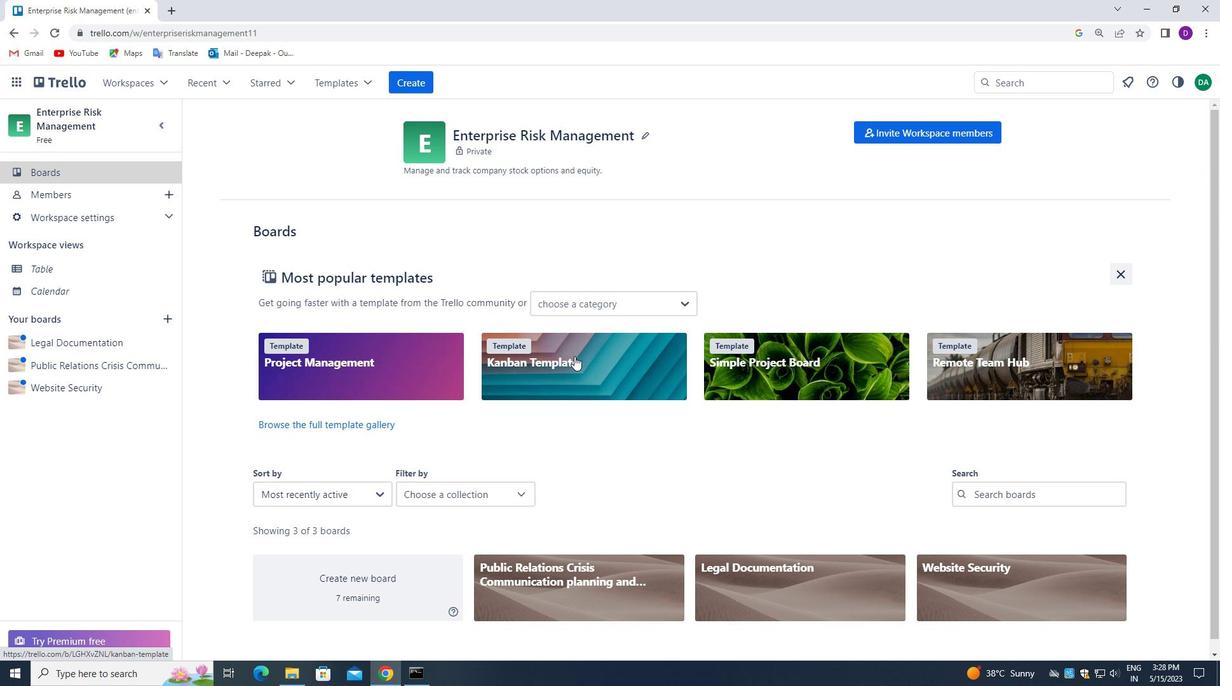 
Action: Mouse scrolled (579, 313) with delta (0, 0)
Screenshot: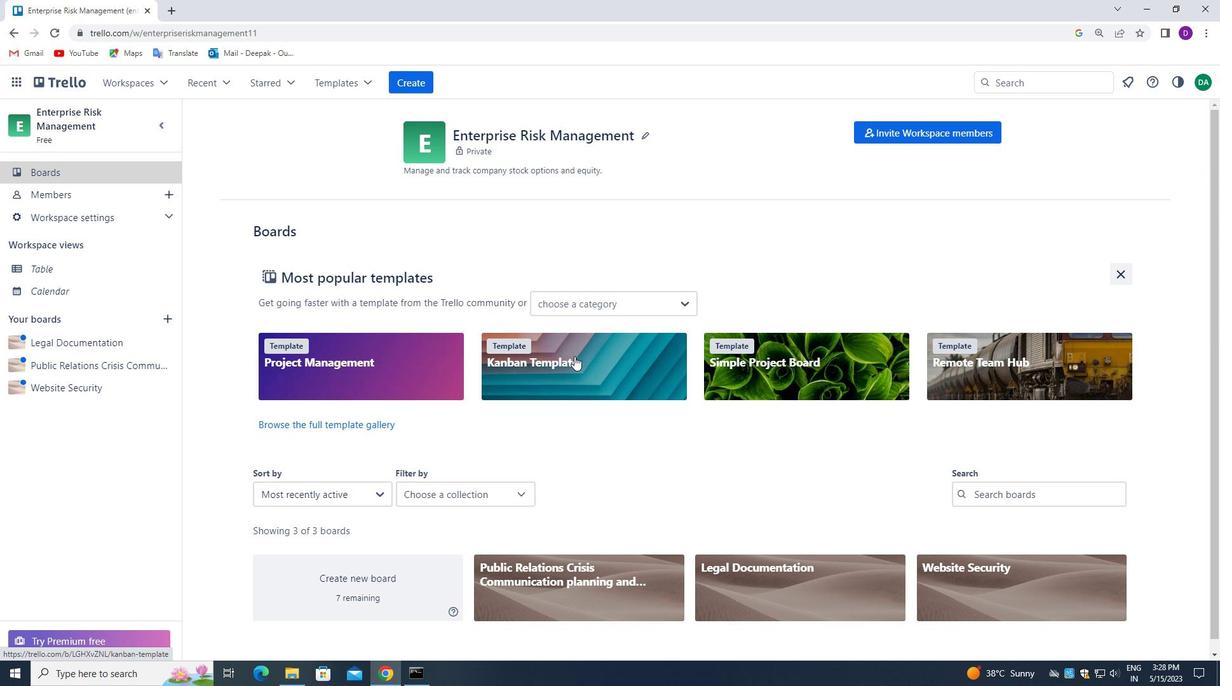 
Action: Mouse moved to (578, 286)
Screenshot: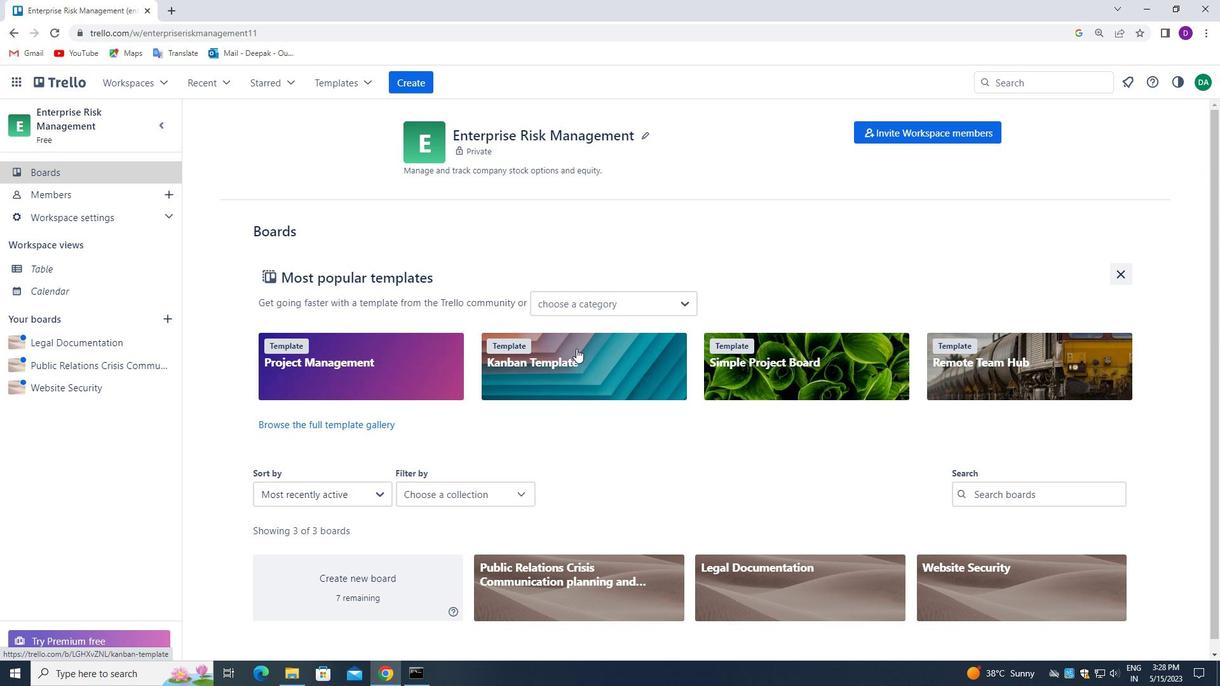 
